 Task: Look for space in Liberty, United States from 10th July, 2023 to 15th July, 2023 for 7 adults in price range Rs.10000 to Rs.15000. Place can be entire place or shared room with 4 bedrooms having 7 beds and 4 bathrooms. Property type can be house, flat, guest house. Amenities needed are: wifi, TV, free parkinig on premises, gym, breakfast. Booking option can be shelf check-in. Required host language is English.
Action: Mouse moved to (483, 109)
Screenshot: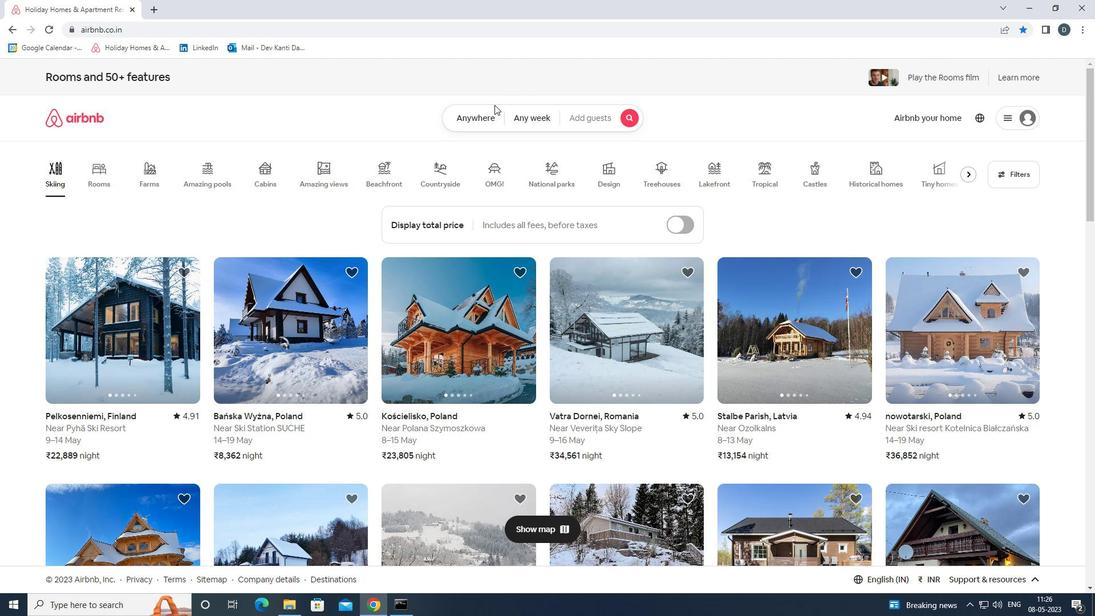 
Action: Mouse pressed left at (483, 109)
Screenshot: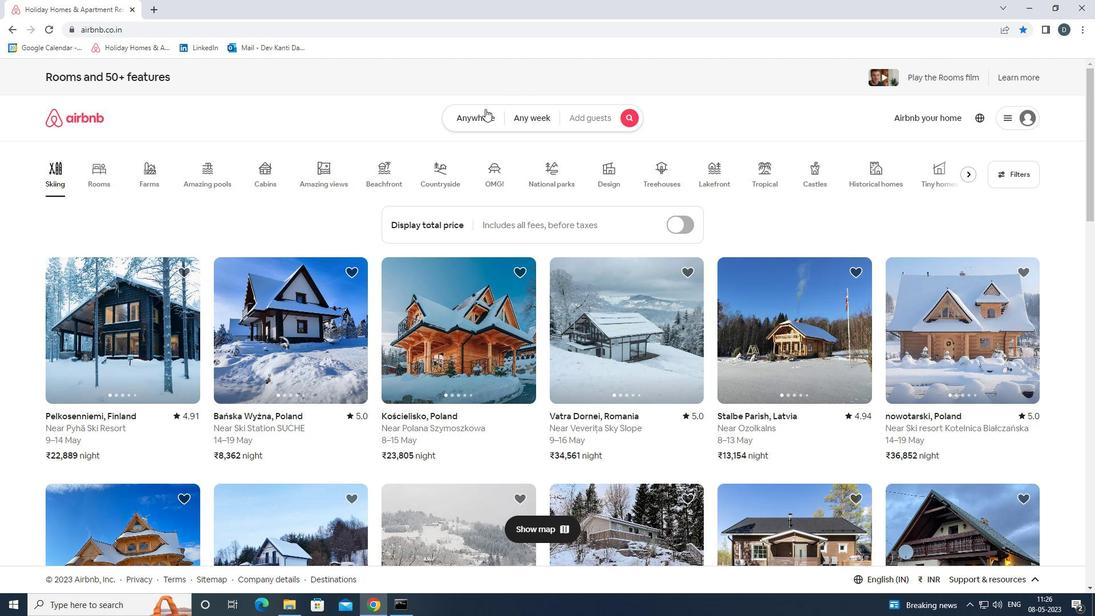 
Action: Mouse moved to (448, 160)
Screenshot: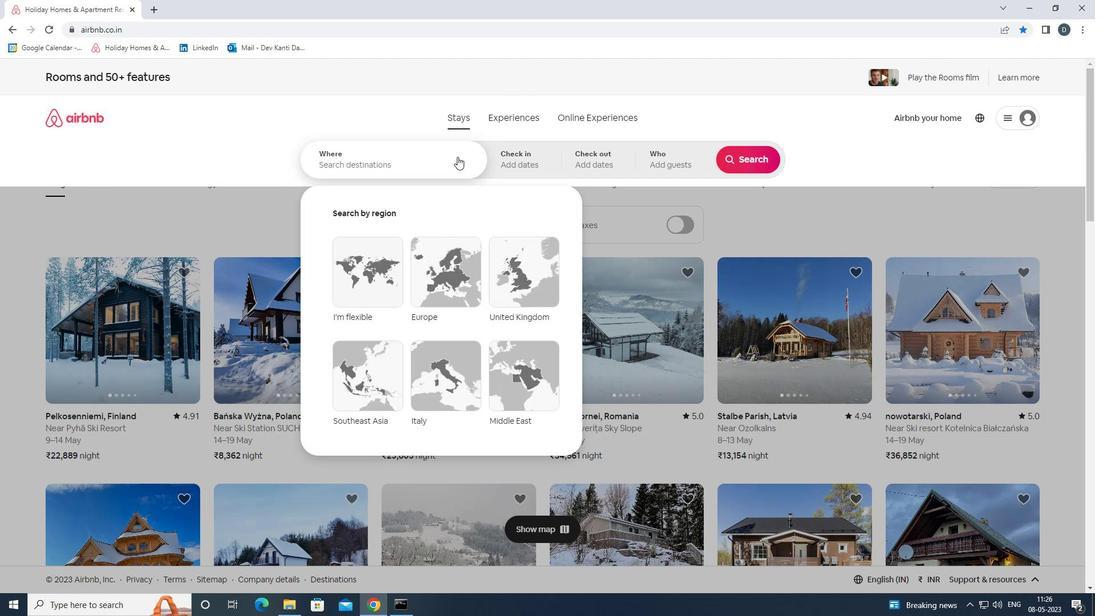 
Action: Mouse pressed left at (448, 160)
Screenshot: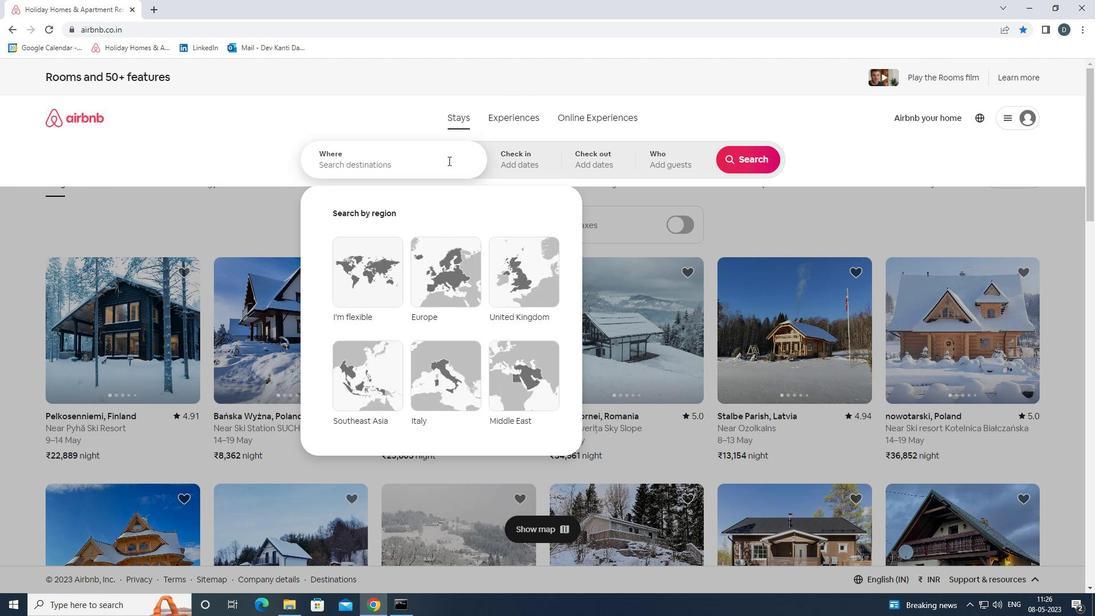 
Action: Key pressed <Key.shift><Key.shift><Key.shift><Key.shift>LIBERTY,<Key.shift><Key.shift><Key.shift><Key.shift><Key.shift><Key.shift><Key.shift><Key.shift><Key.shift><Key.shift>UNITED<Key.space><Key.shift>STATES<Key.enter>
Screenshot: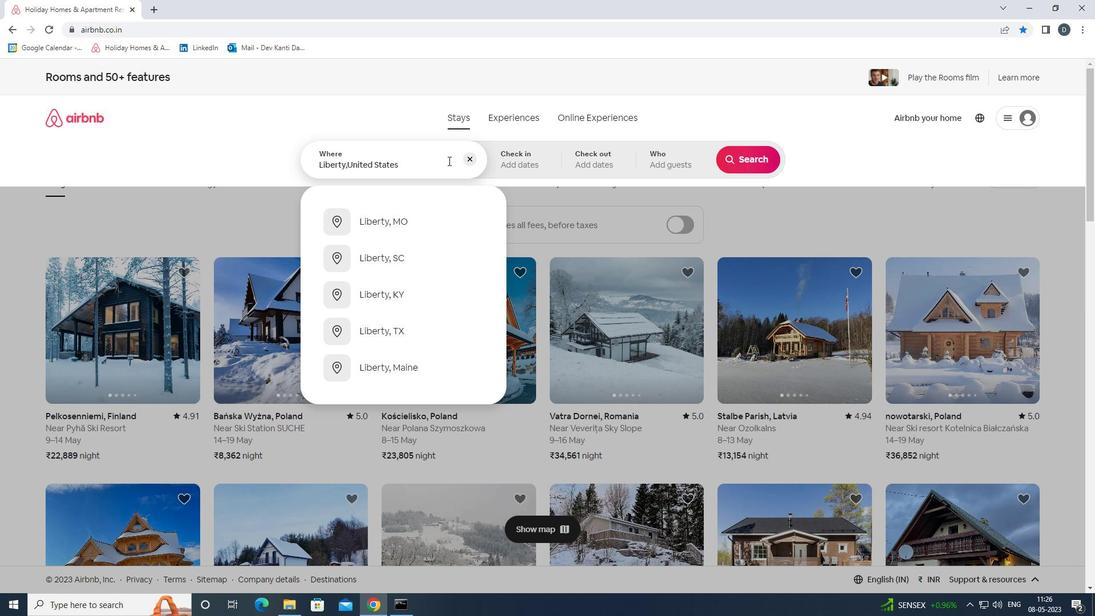 
Action: Mouse moved to (749, 249)
Screenshot: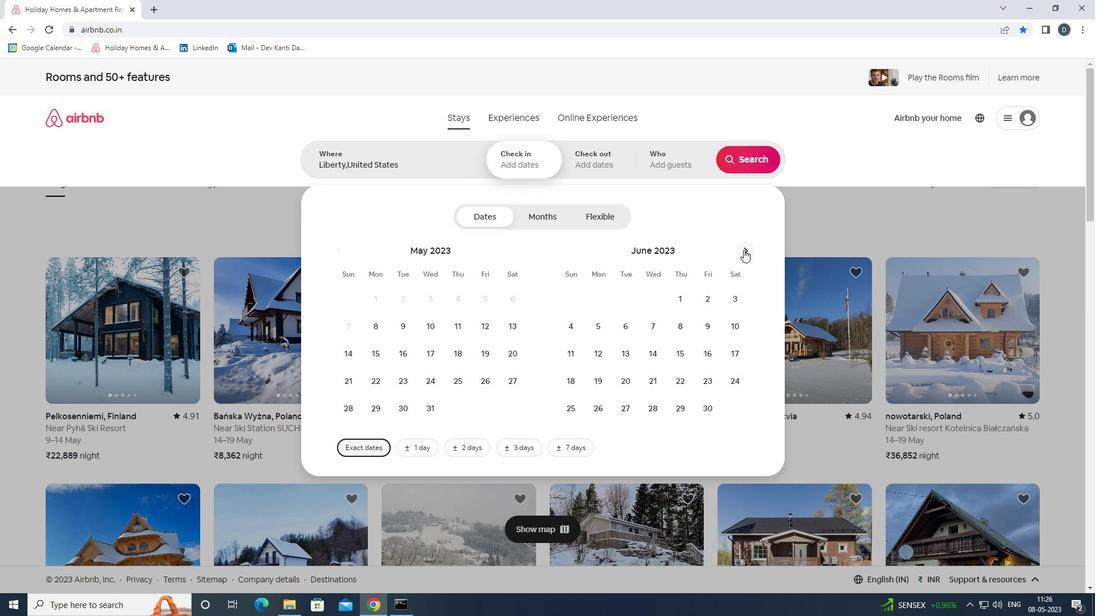 
Action: Mouse pressed left at (749, 249)
Screenshot: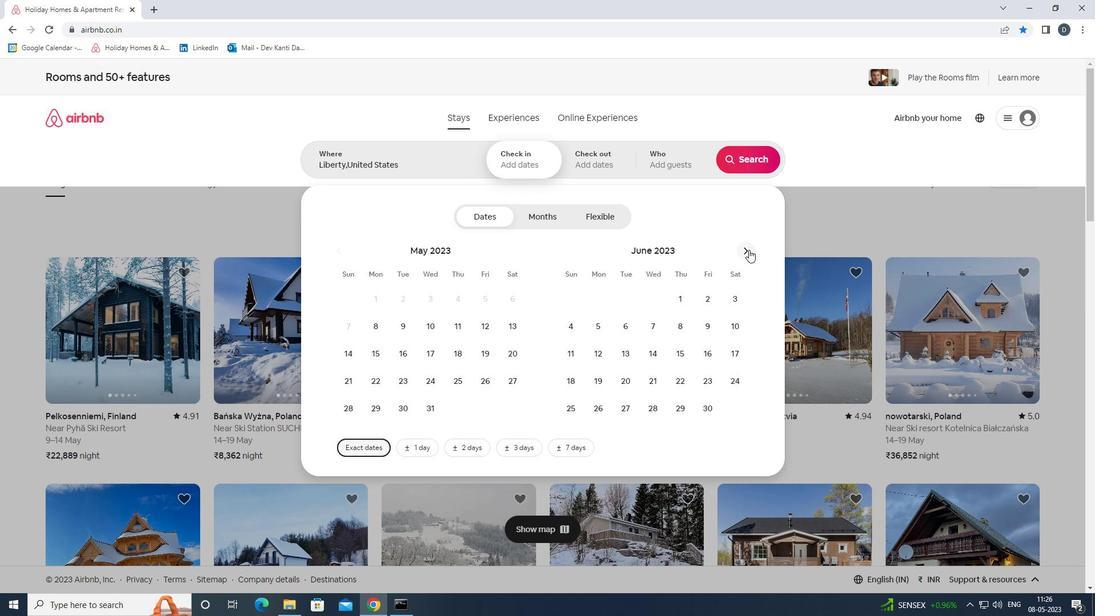 
Action: Mouse moved to (603, 354)
Screenshot: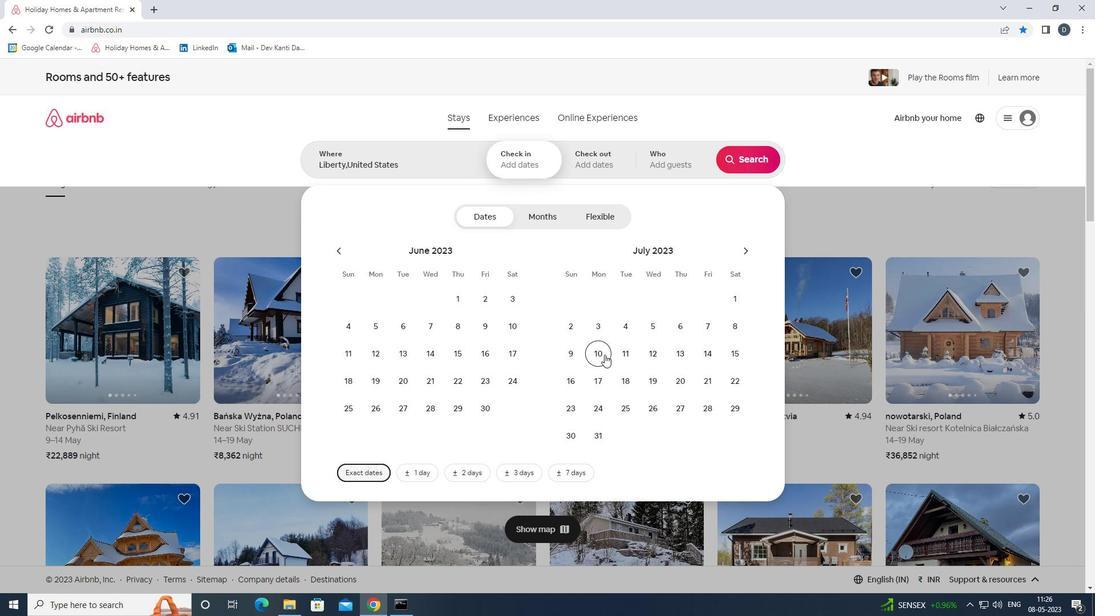 
Action: Mouse pressed left at (603, 354)
Screenshot: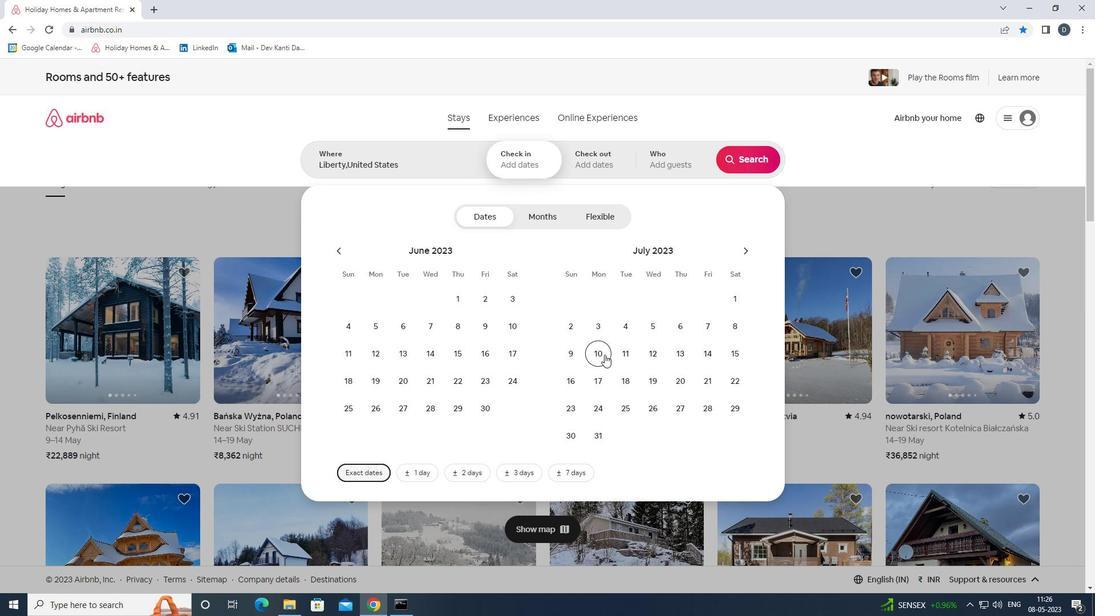 
Action: Mouse moved to (732, 359)
Screenshot: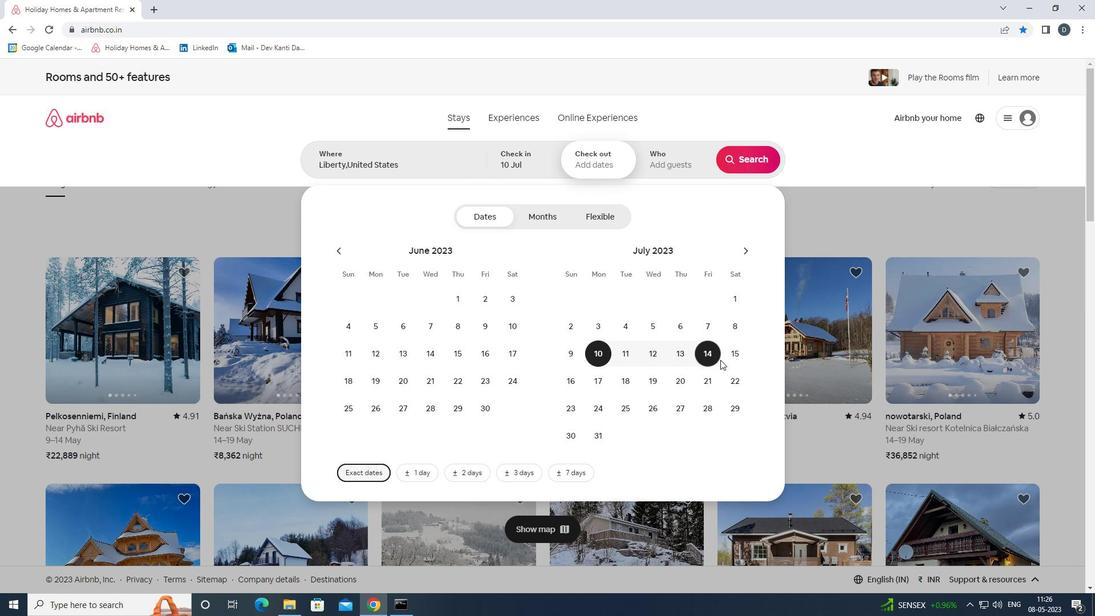 
Action: Mouse pressed left at (732, 359)
Screenshot: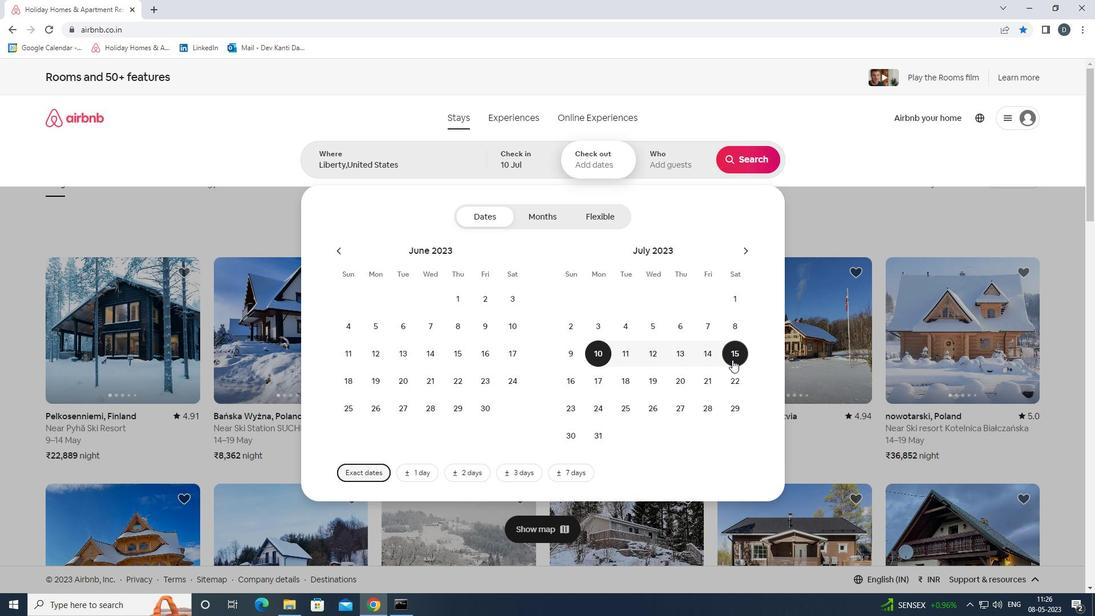 
Action: Mouse moved to (688, 170)
Screenshot: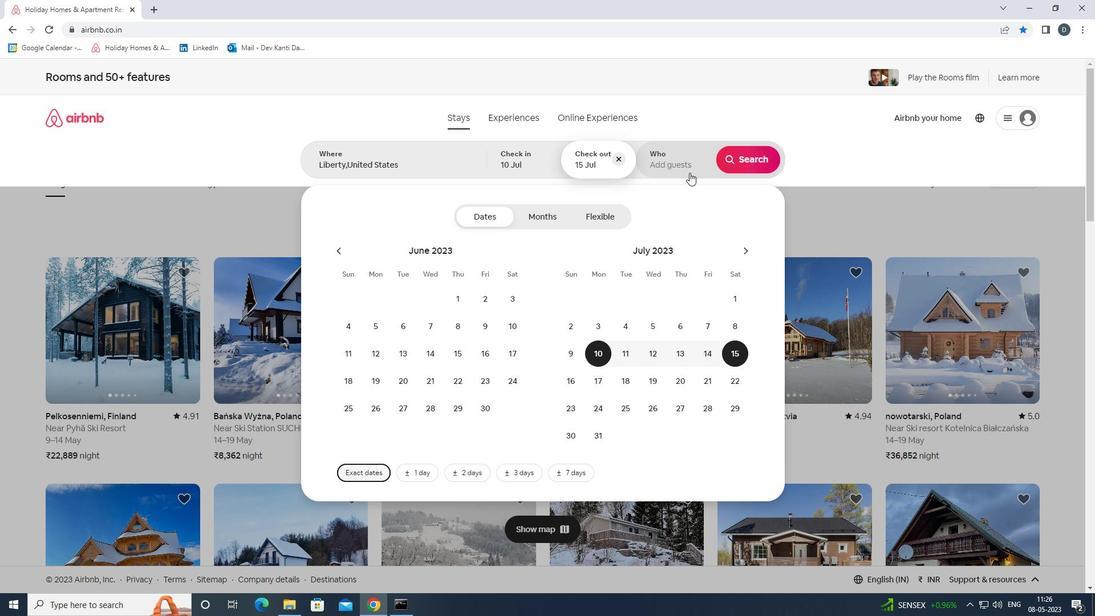 
Action: Mouse pressed left at (688, 170)
Screenshot: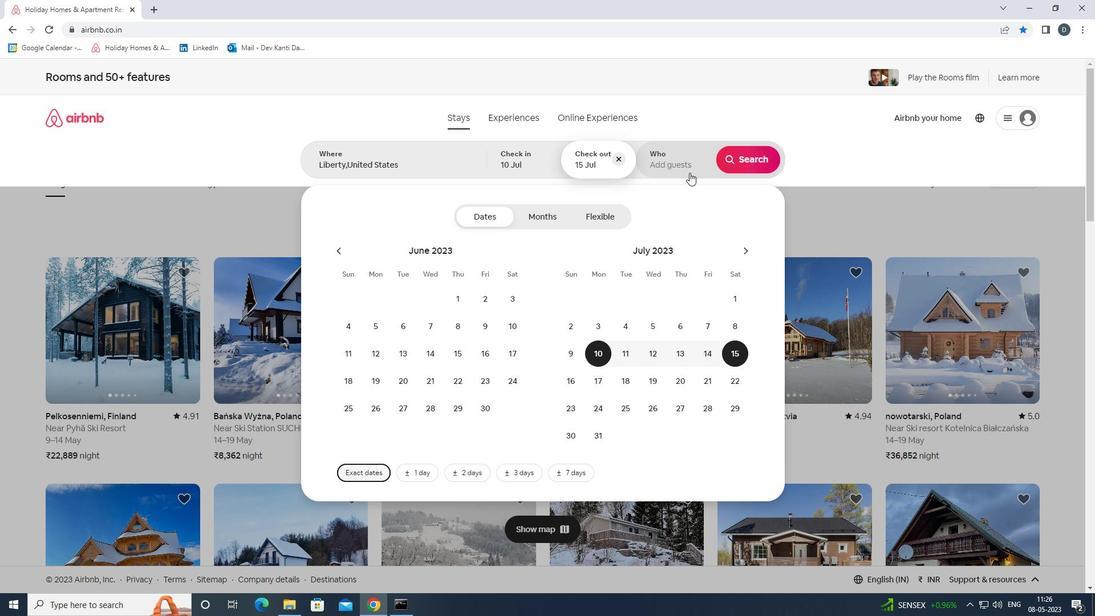 
Action: Mouse moved to (747, 217)
Screenshot: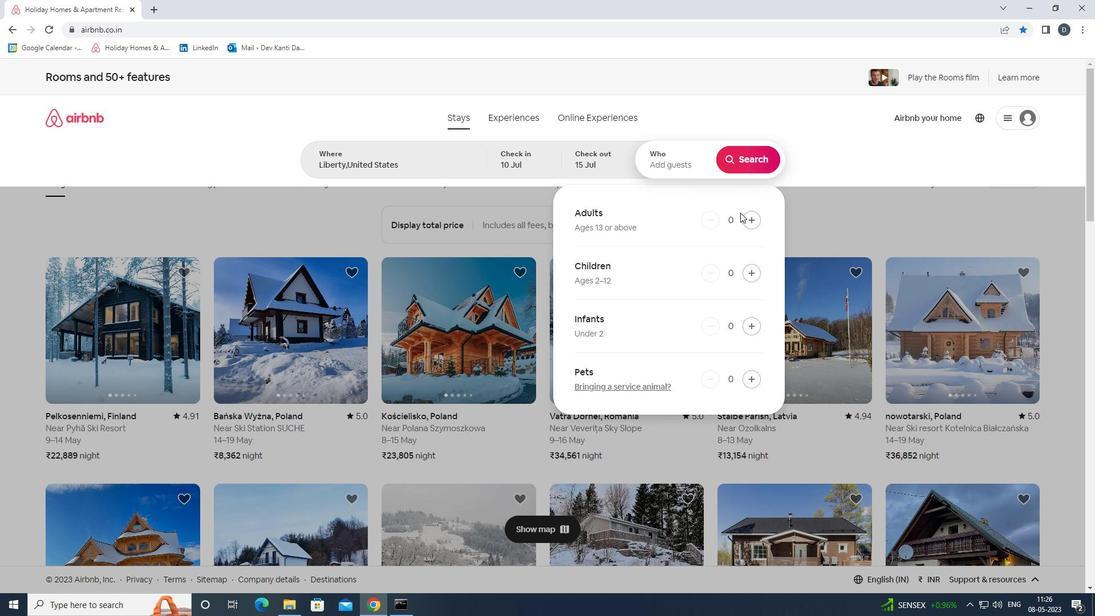 
Action: Mouse pressed left at (747, 217)
Screenshot: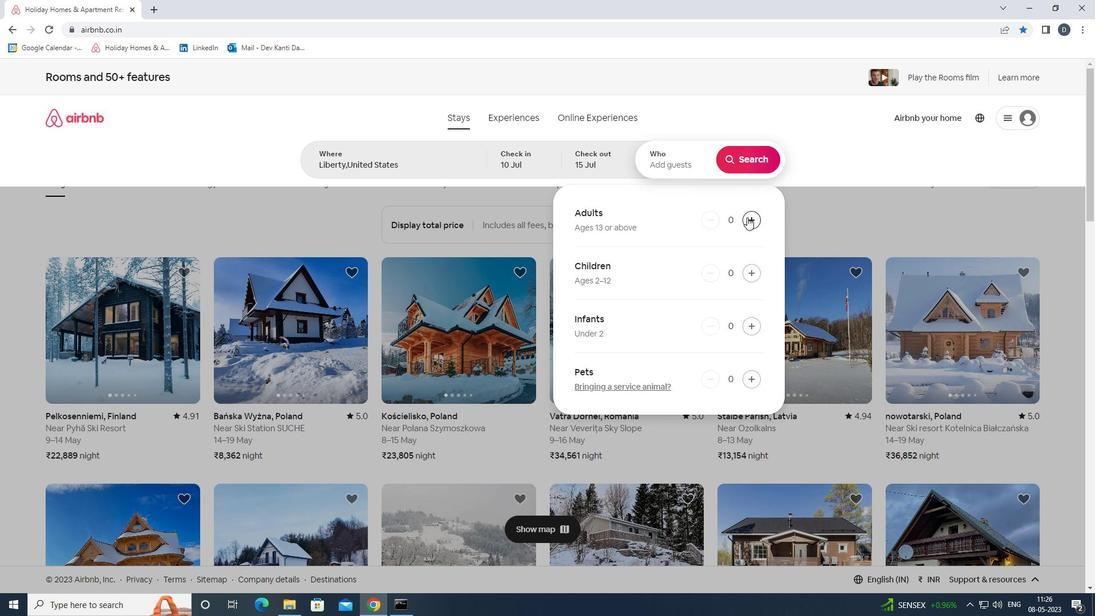 
Action: Mouse pressed left at (747, 217)
Screenshot: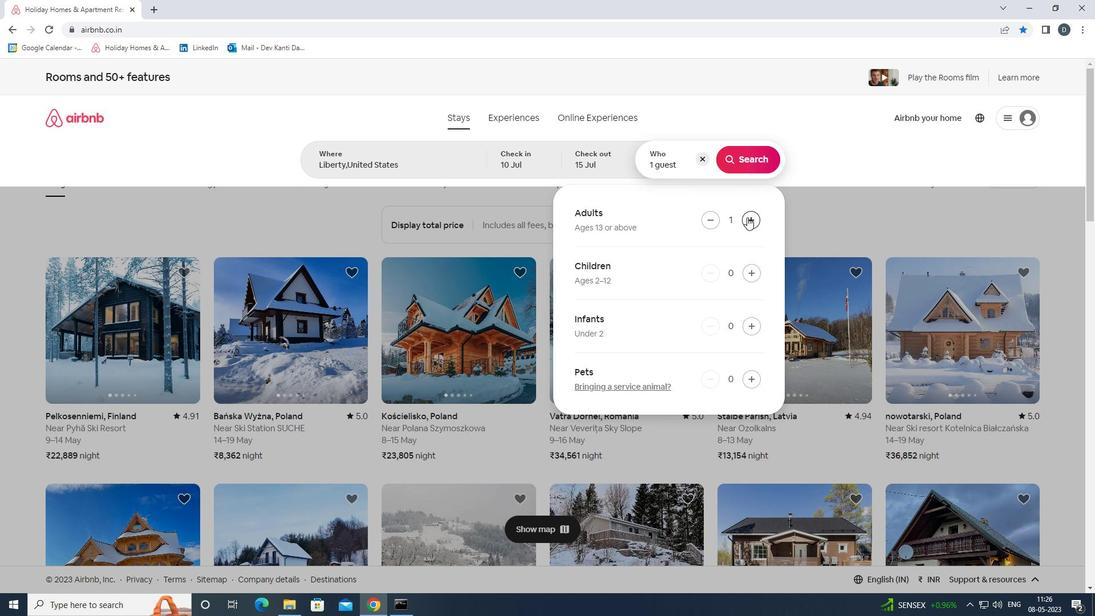 
Action: Mouse pressed left at (747, 217)
Screenshot: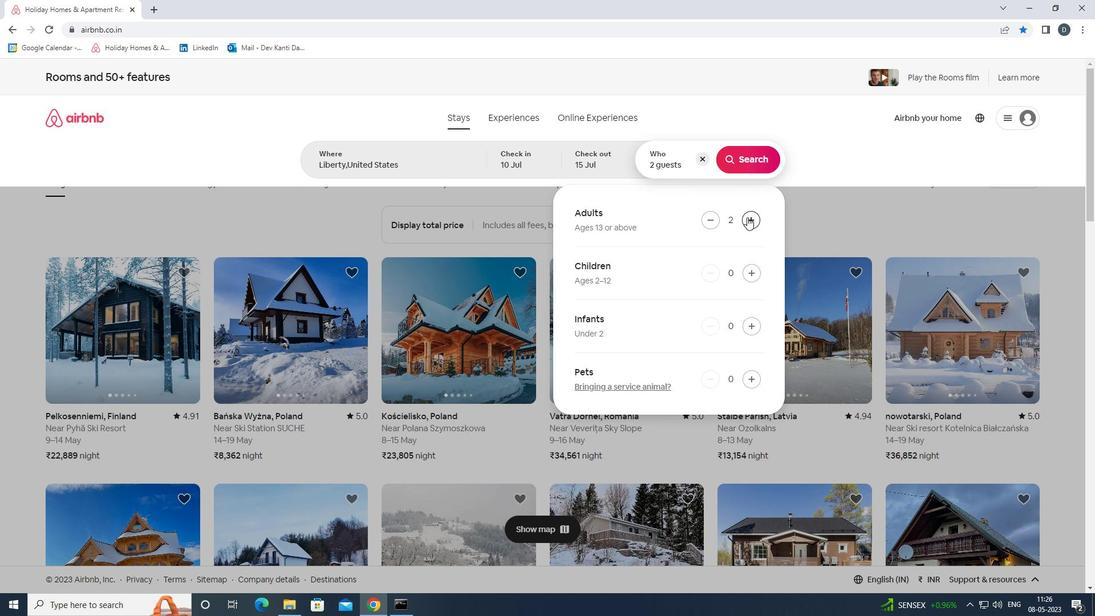 
Action: Mouse pressed left at (747, 217)
Screenshot: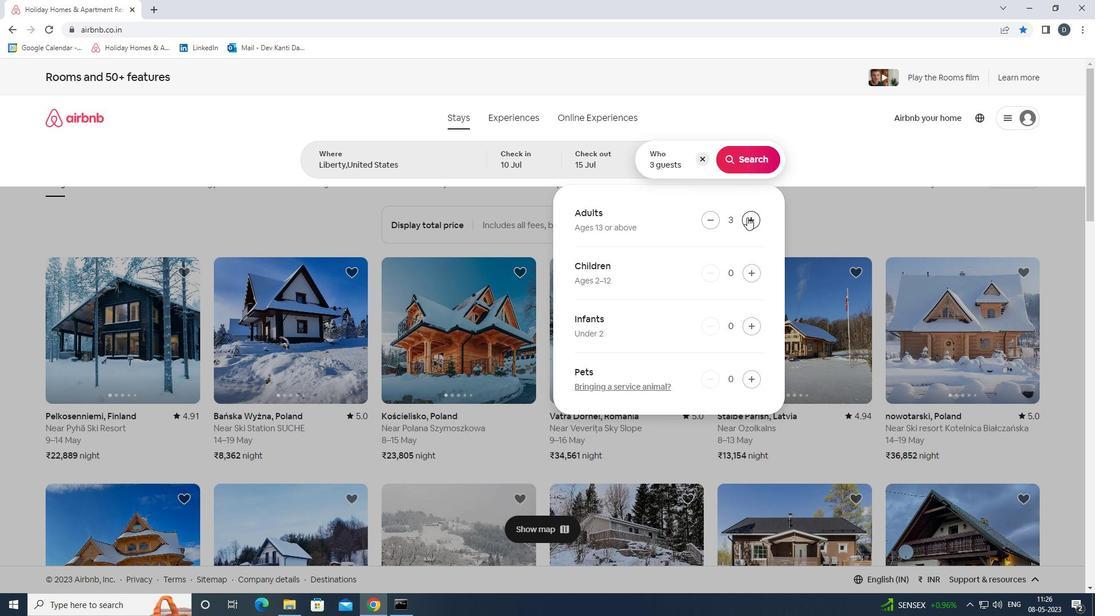 
Action: Mouse pressed left at (747, 217)
Screenshot: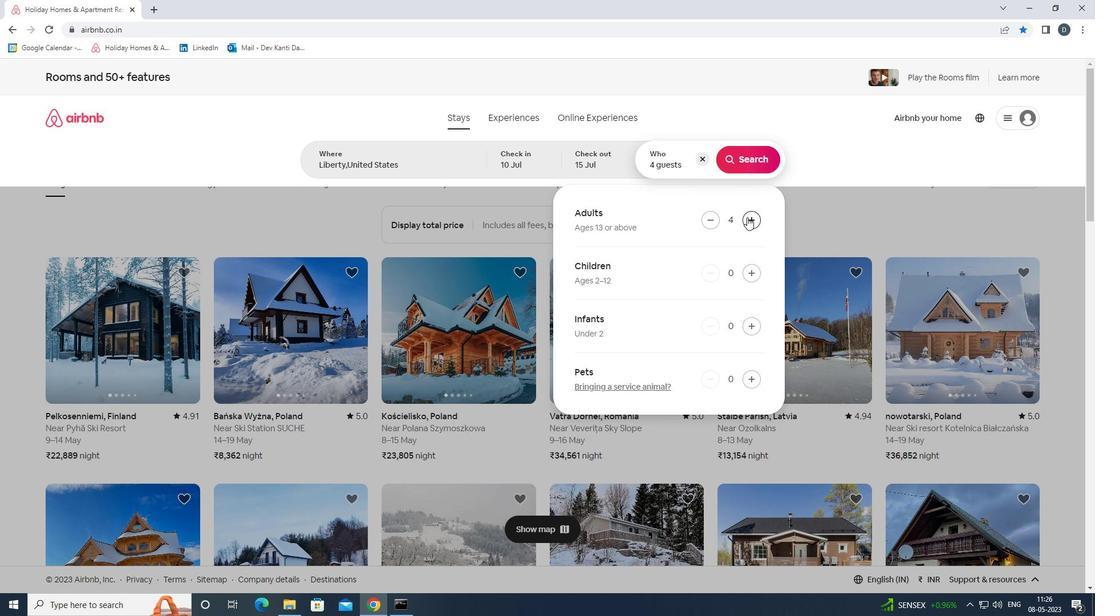 
Action: Mouse pressed left at (747, 217)
Screenshot: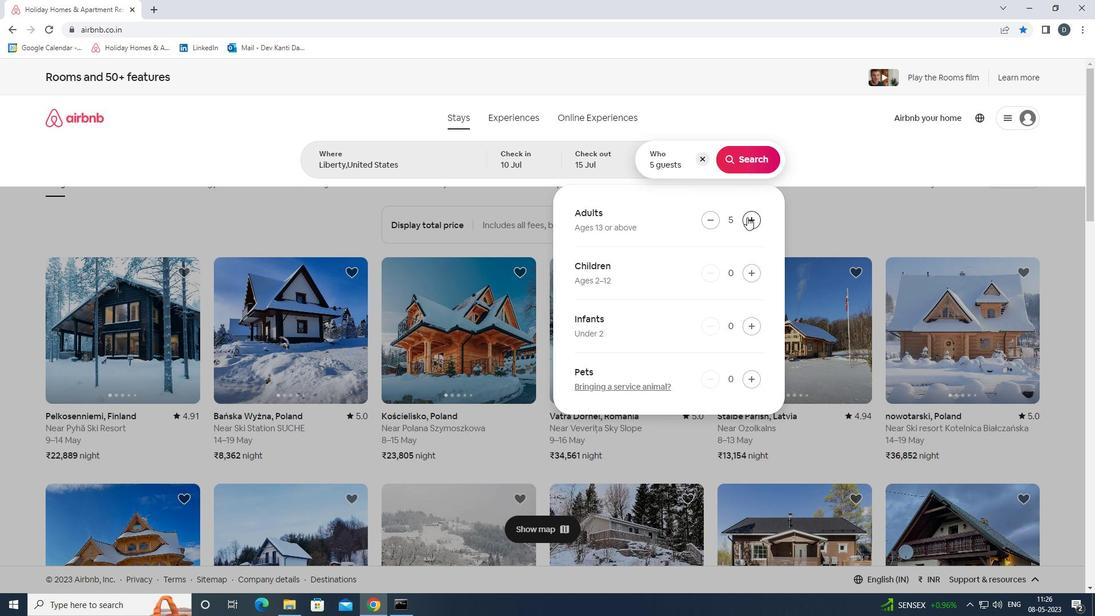 
Action: Mouse pressed left at (747, 217)
Screenshot: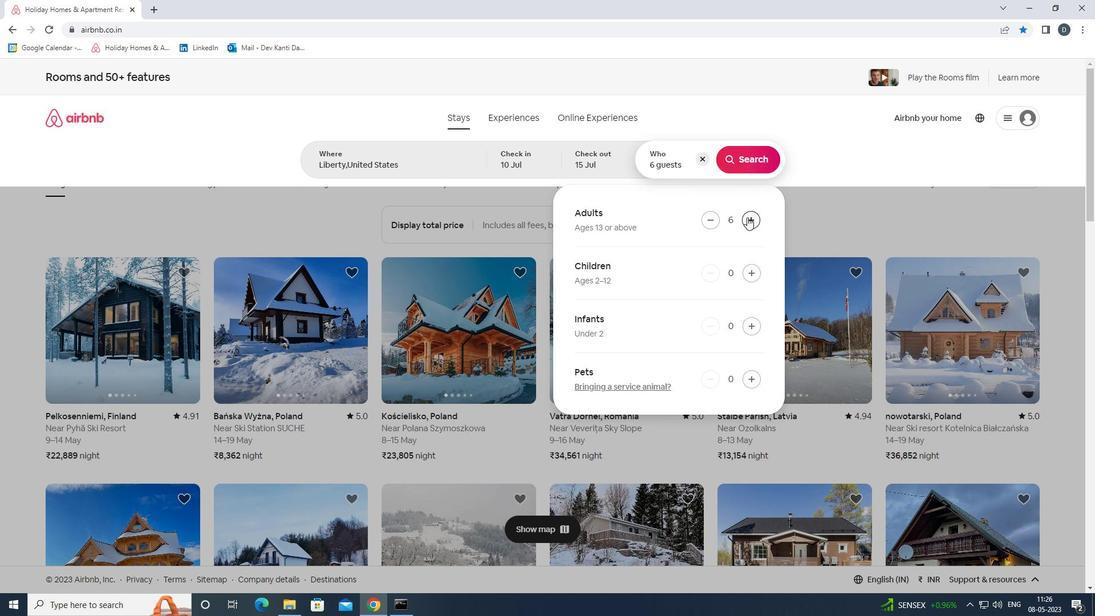 
Action: Mouse moved to (753, 166)
Screenshot: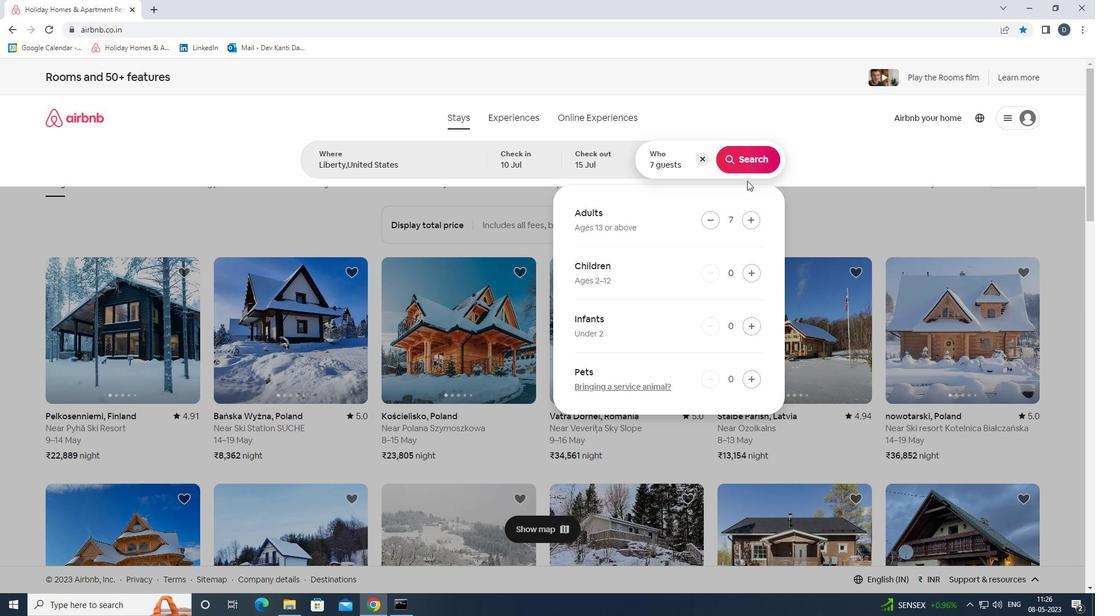 
Action: Mouse pressed left at (753, 166)
Screenshot: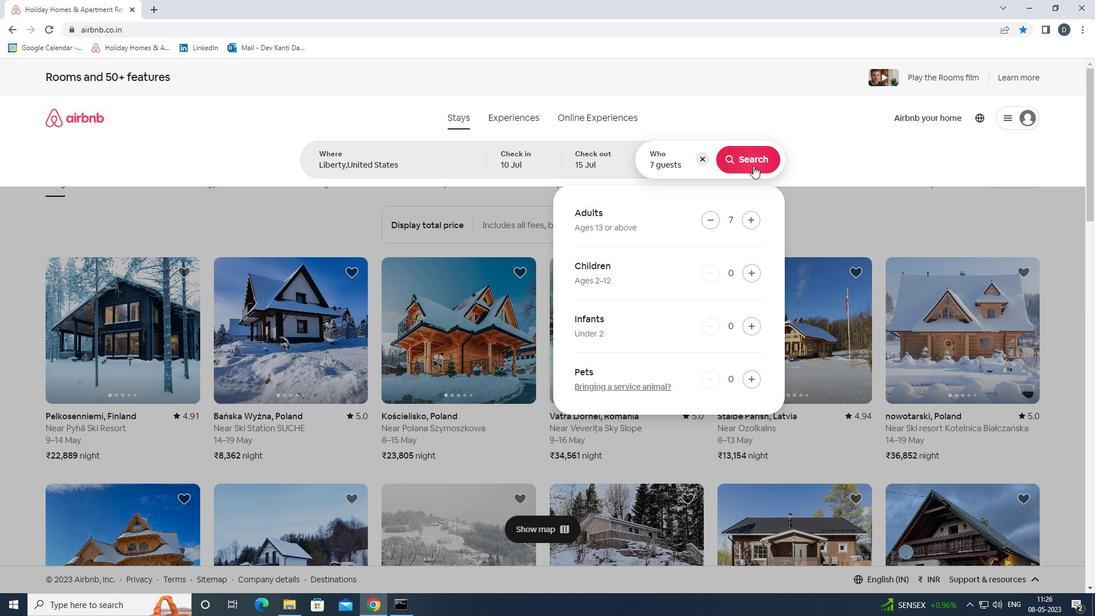 
Action: Mouse moved to (1043, 130)
Screenshot: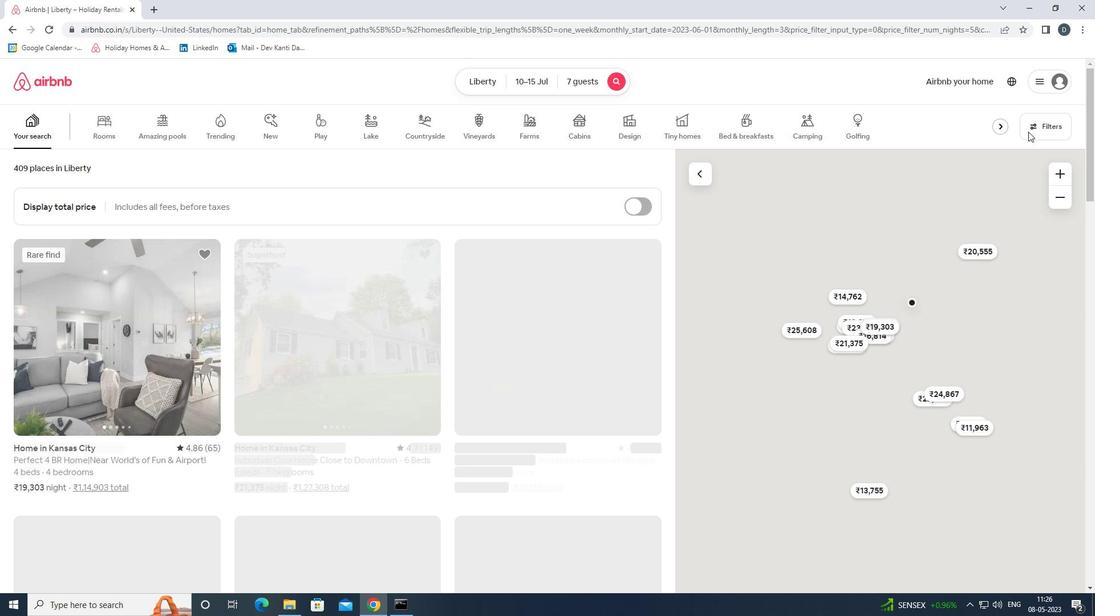 
Action: Mouse pressed left at (1043, 130)
Screenshot: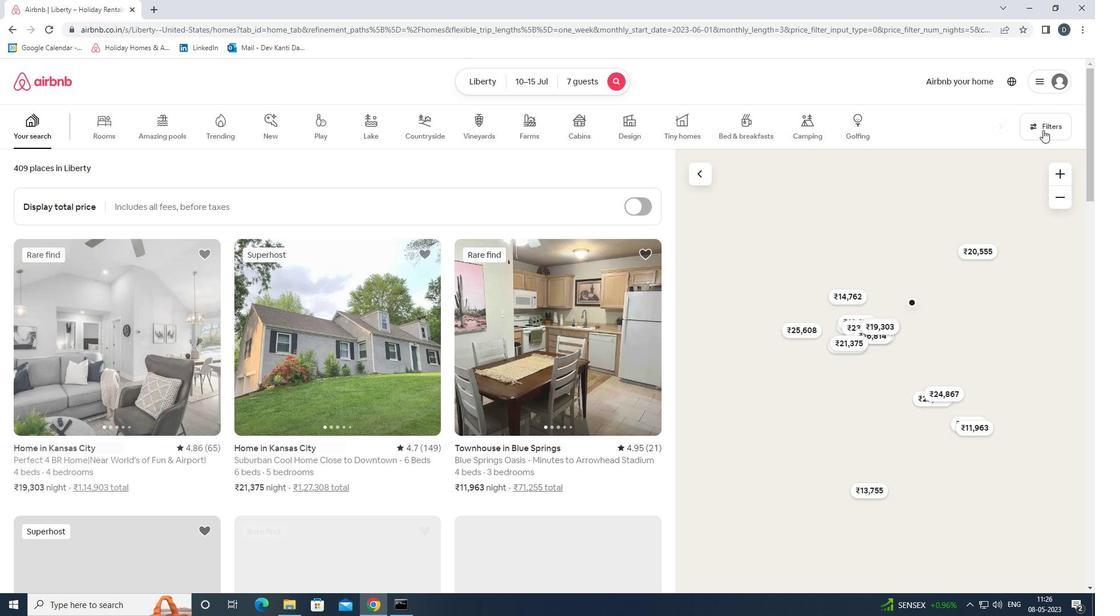 
Action: Mouse moved to (491, 405)
Screenshot: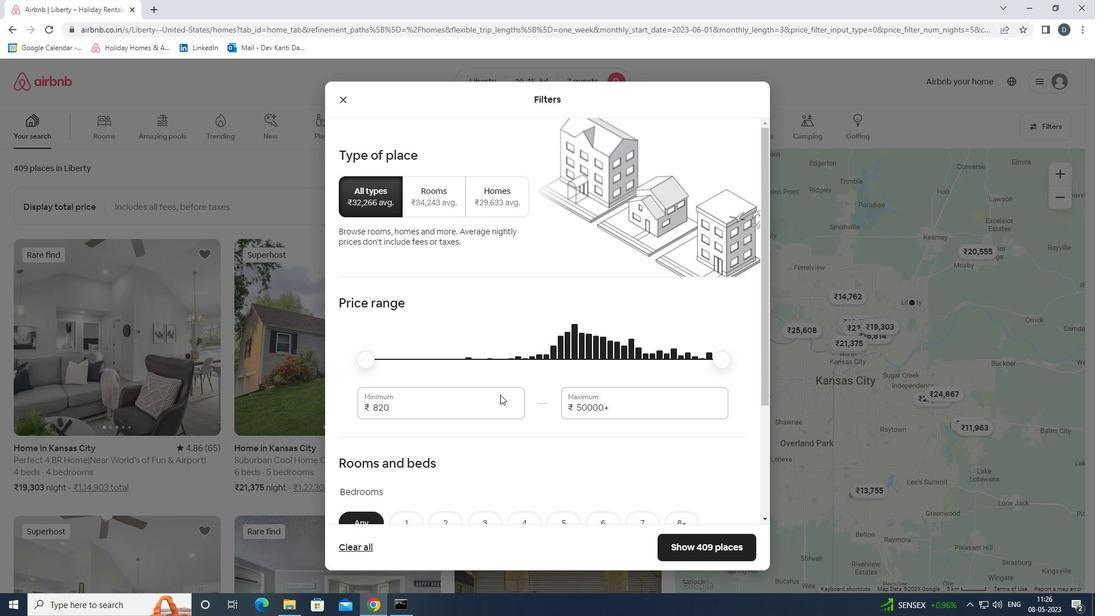 
Action: Mouse pressed left at (491, 405)
Screenshot: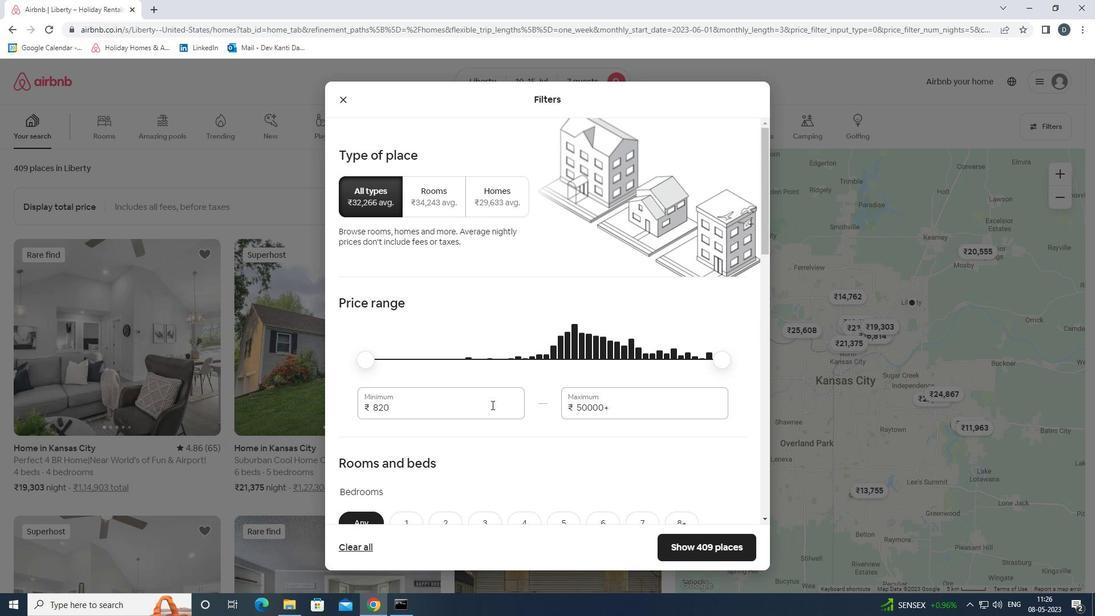 
Action: Mouse pressed left at (491, 405)
Screenshot: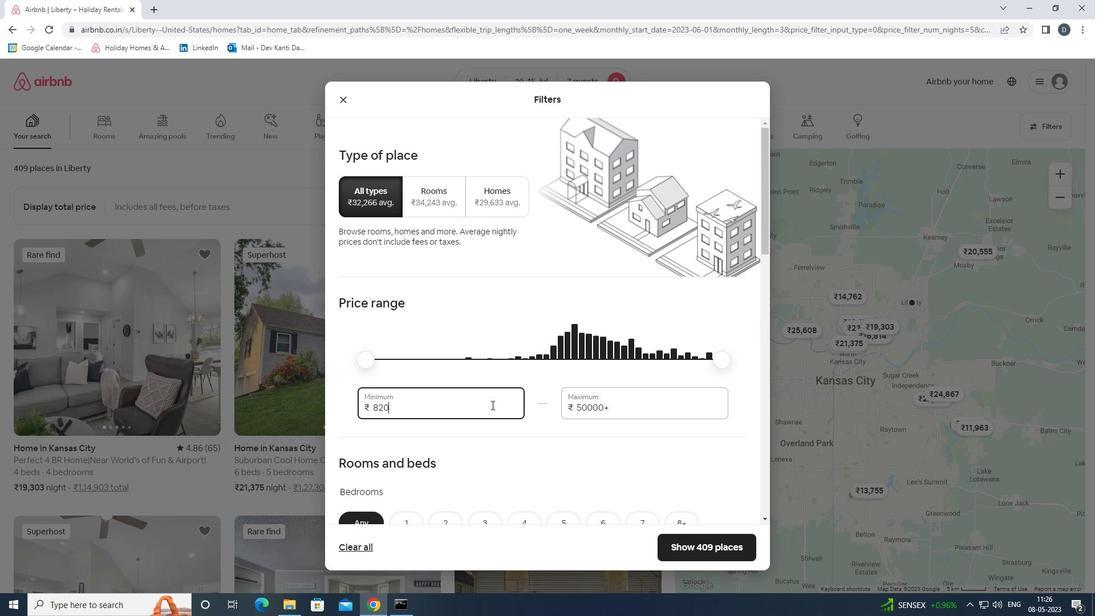
Action: Mouse moved to (499, 403)
Screenshot: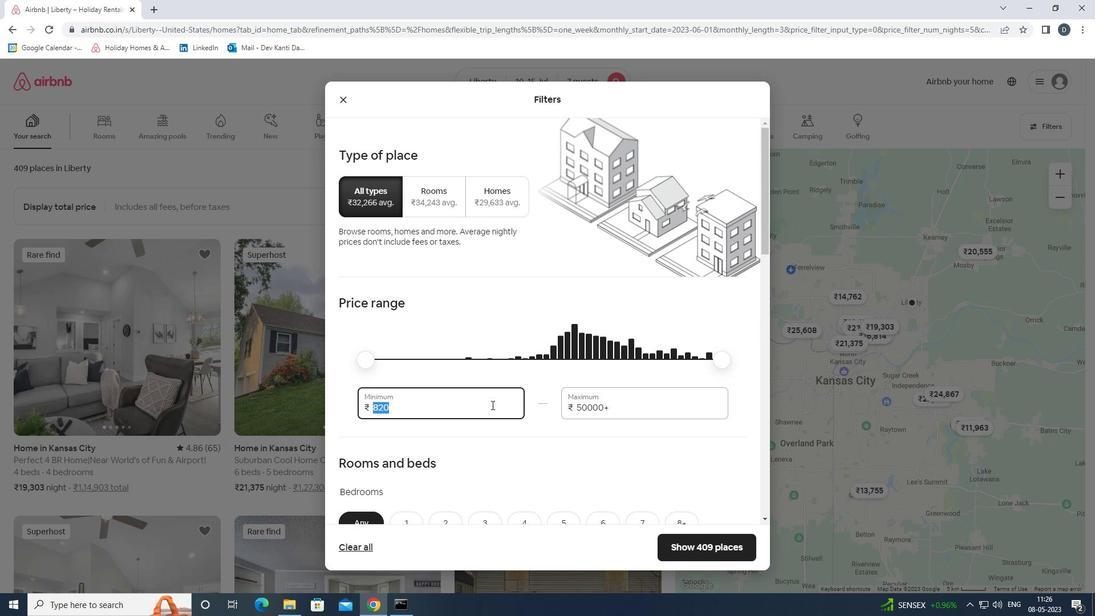 
Action: Key pressed 10000<Key.tab>15000
Screenshot: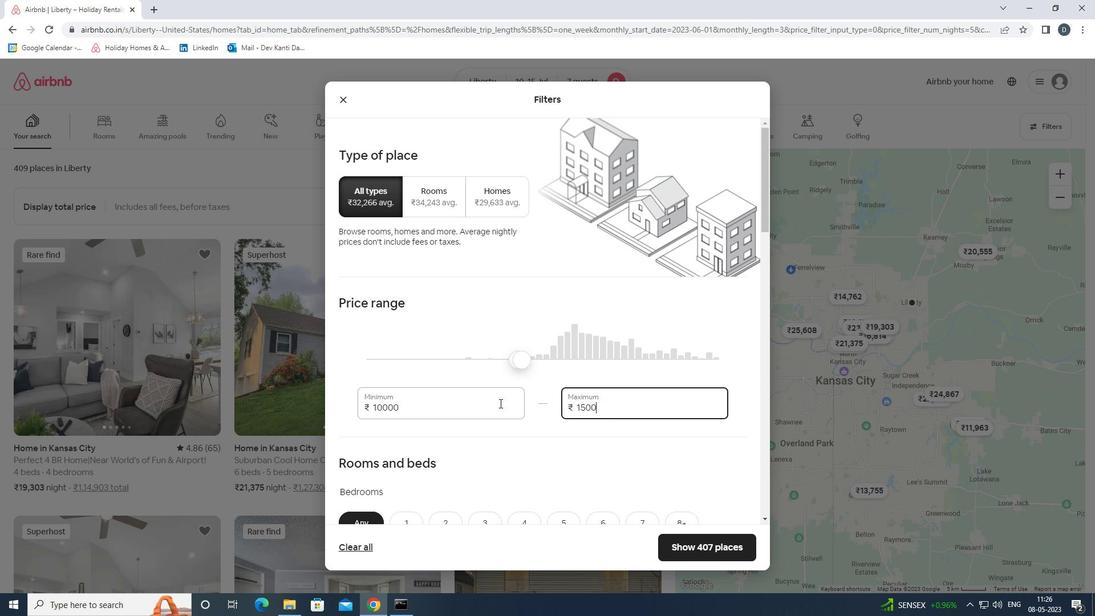 
Action: Mouse moved to (491, 388)
Screenshot: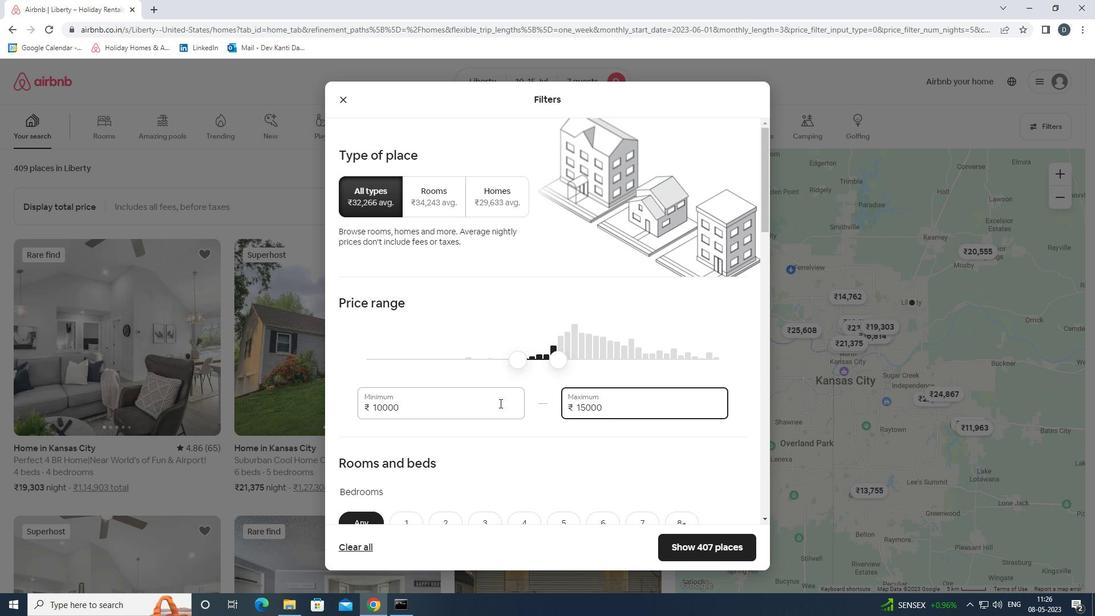 
Action: Mouse scrolled (491, 387) with delta (0, 0)
Screenshot: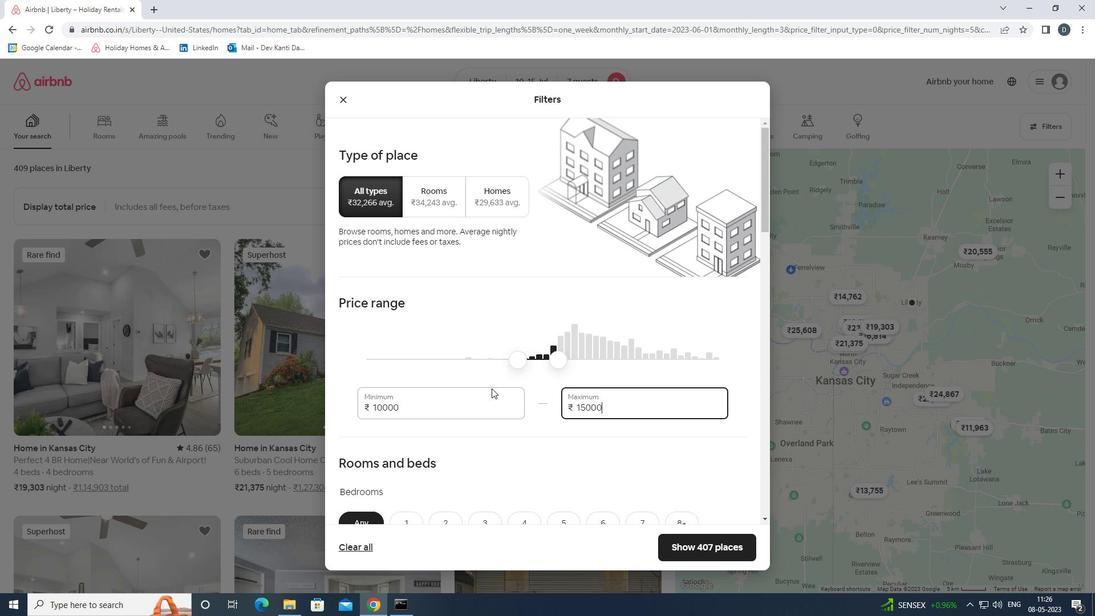 
Action: Mouse scrolled (491, 387) with delta (0, 0)
Screenshot: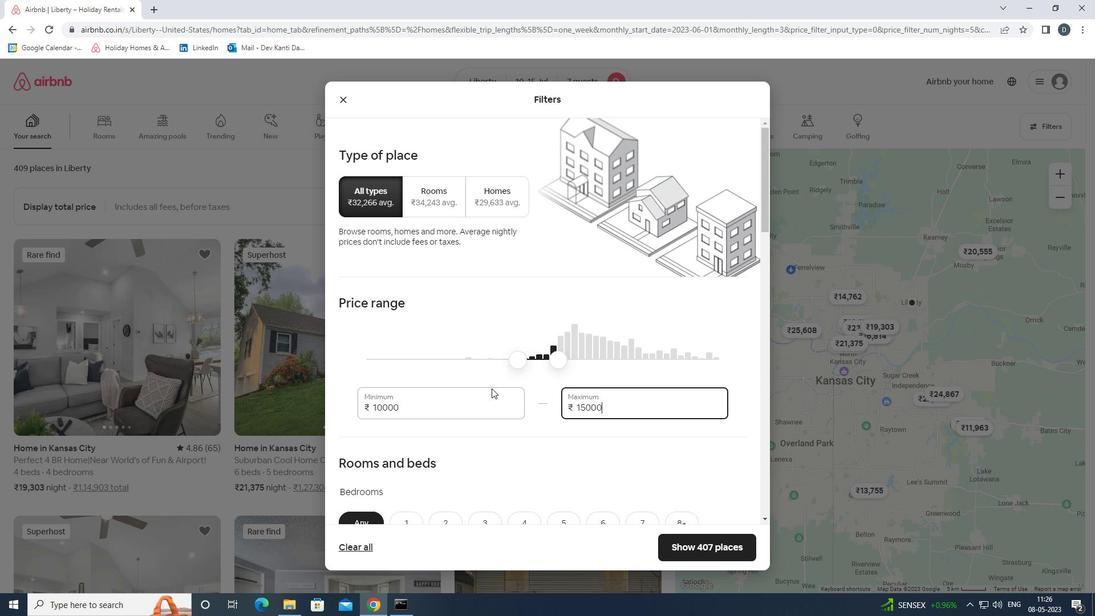 
Action: Mouse scrolled (491, 387) with delta (0, 0)
Screenshot: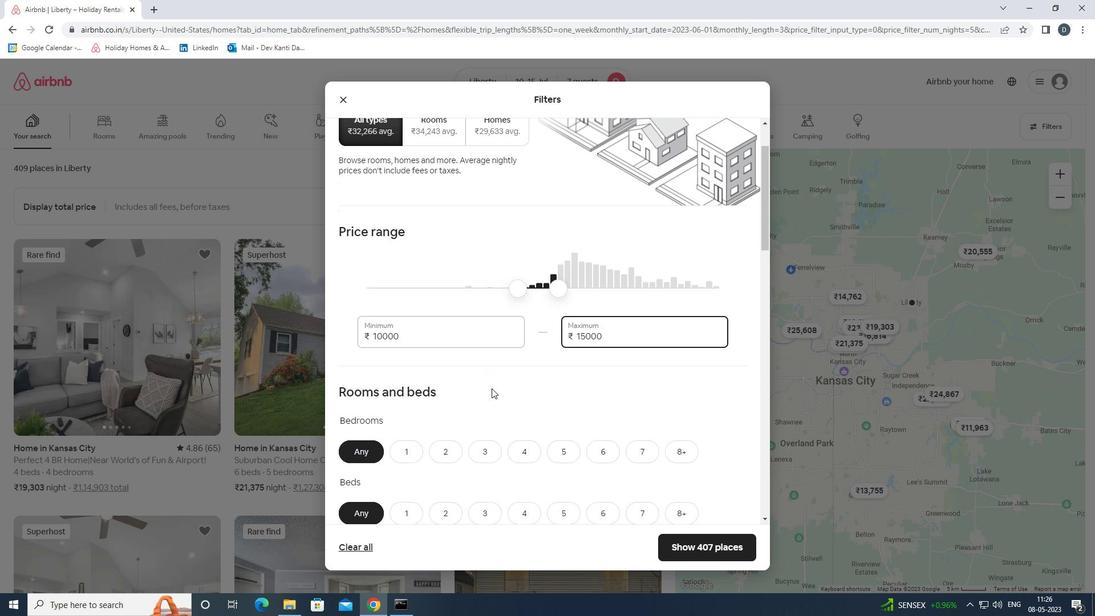
Action: Mouse moved to (523, 357)
Screenshot: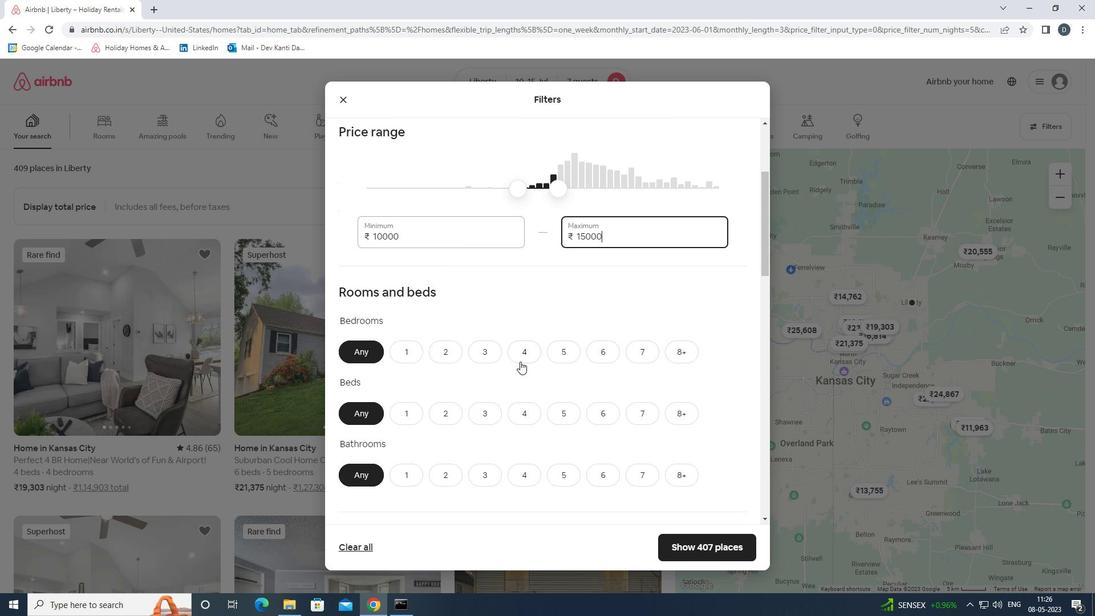 
Action: Mouse pressed left at (523, 357)
Screenshot: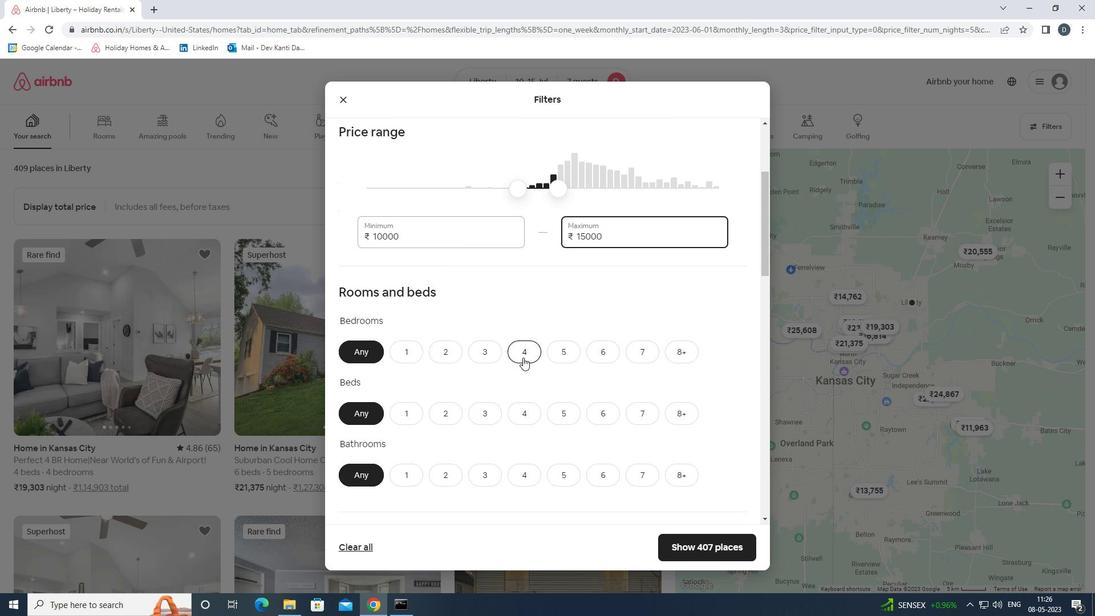 
Action: Mouse moved to (638, 412)
Screenshot: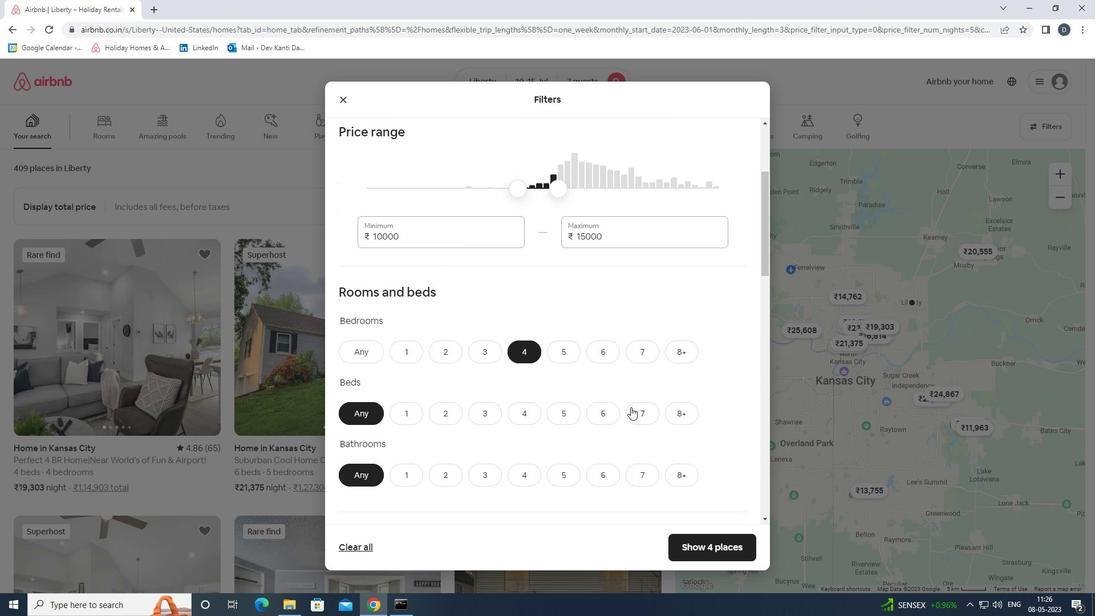 
Action: Mouse pressed left at (638, 412)
Screenshot: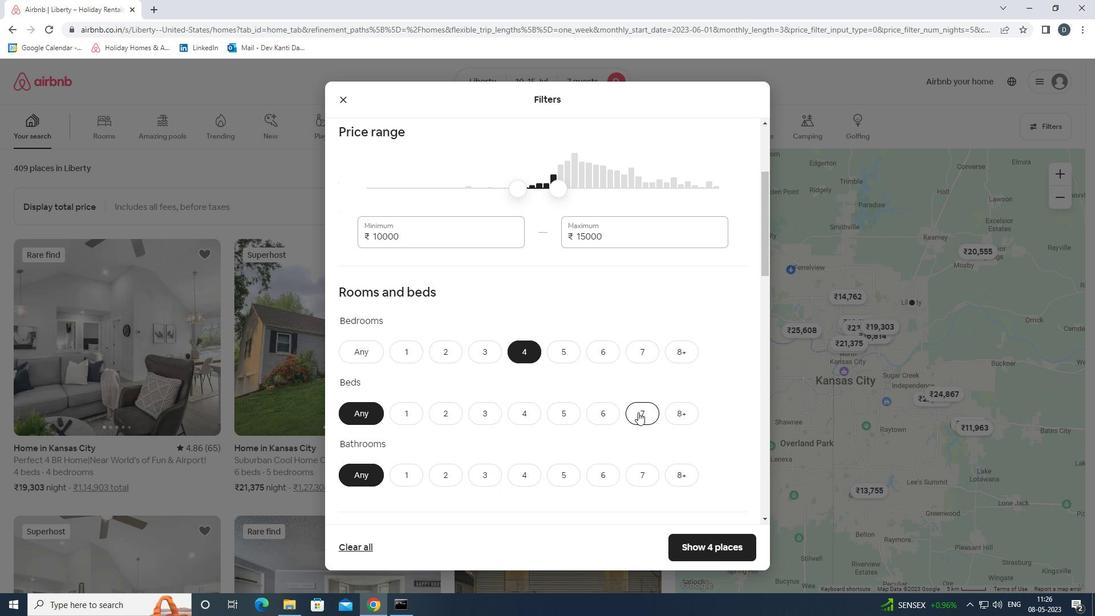 
Action: Mouse moved to (520, 479)
Screenshot: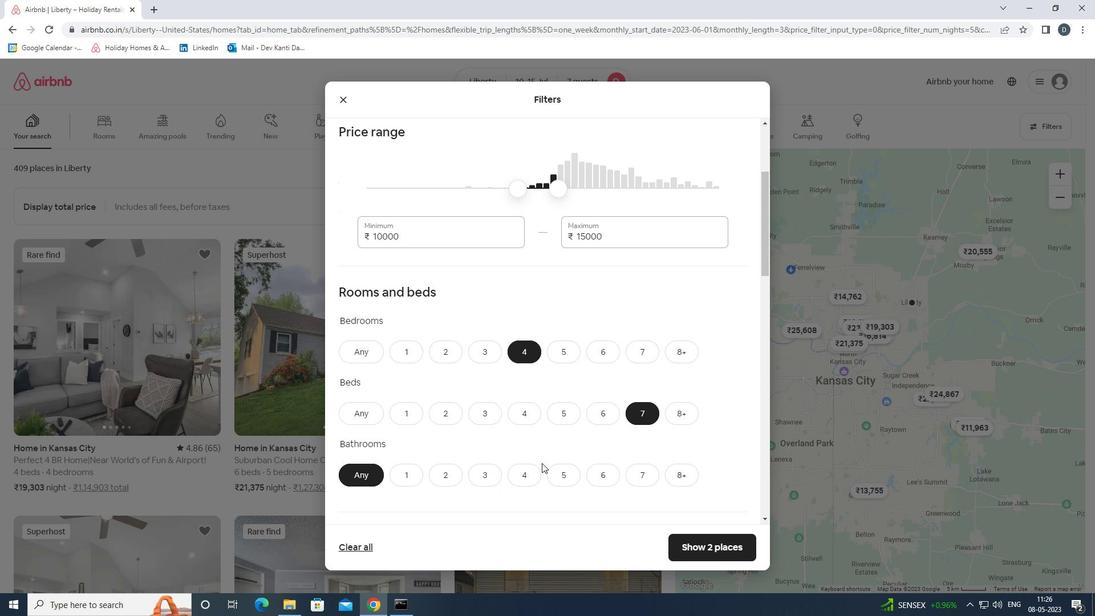 
Action: Mouse pressed left at (520, 479)
Screenshot: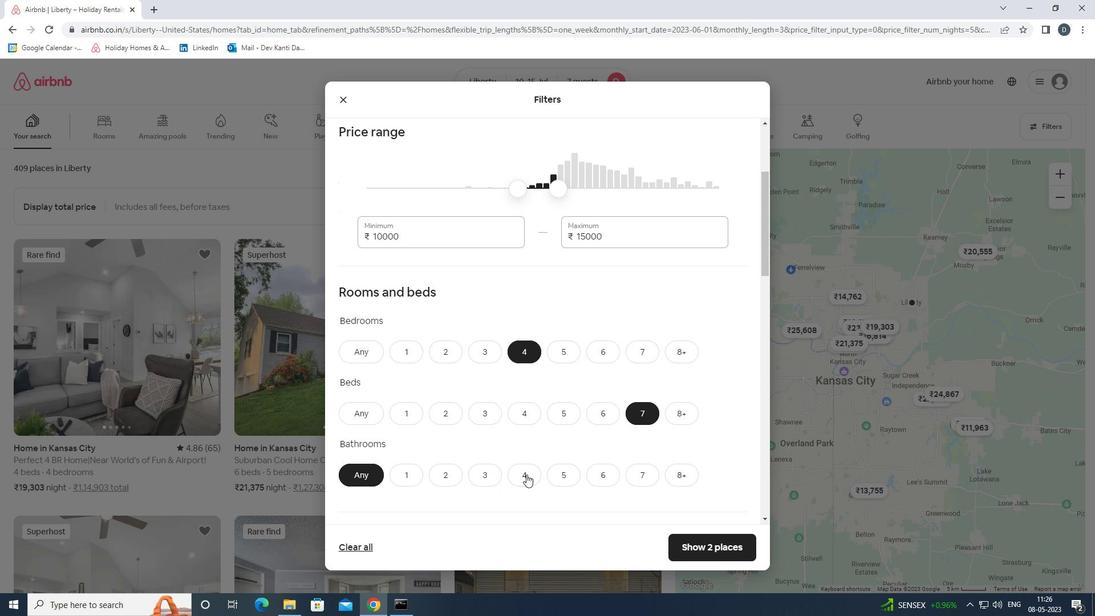 
Action: Mouse moved to (552, 446)
Screenshot: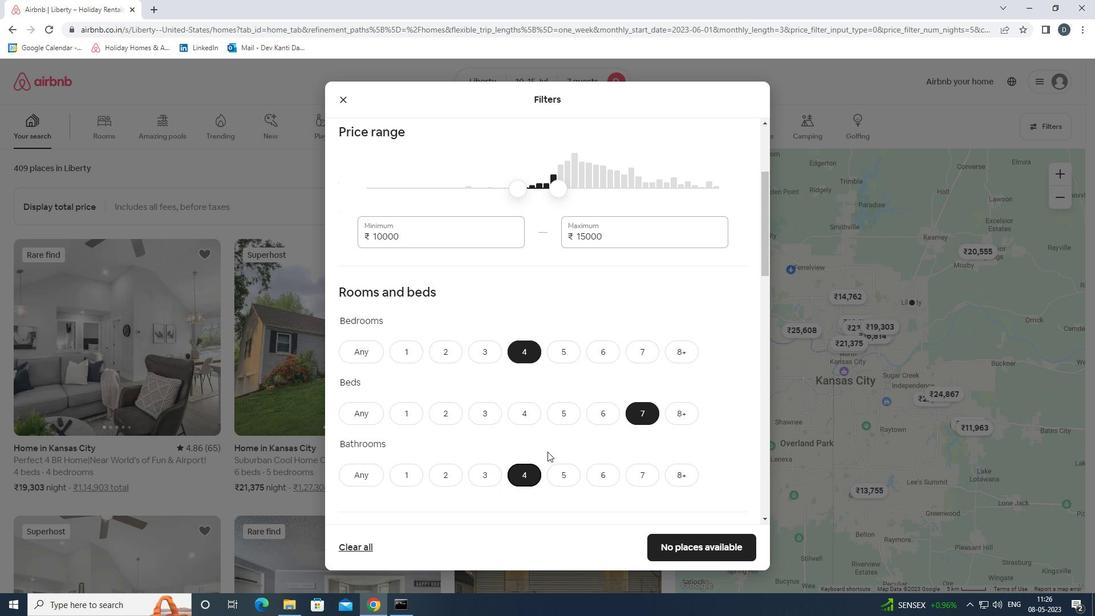 
Action: Mouse scrolled (552, 445) with delta (0, 0)
Screenshot: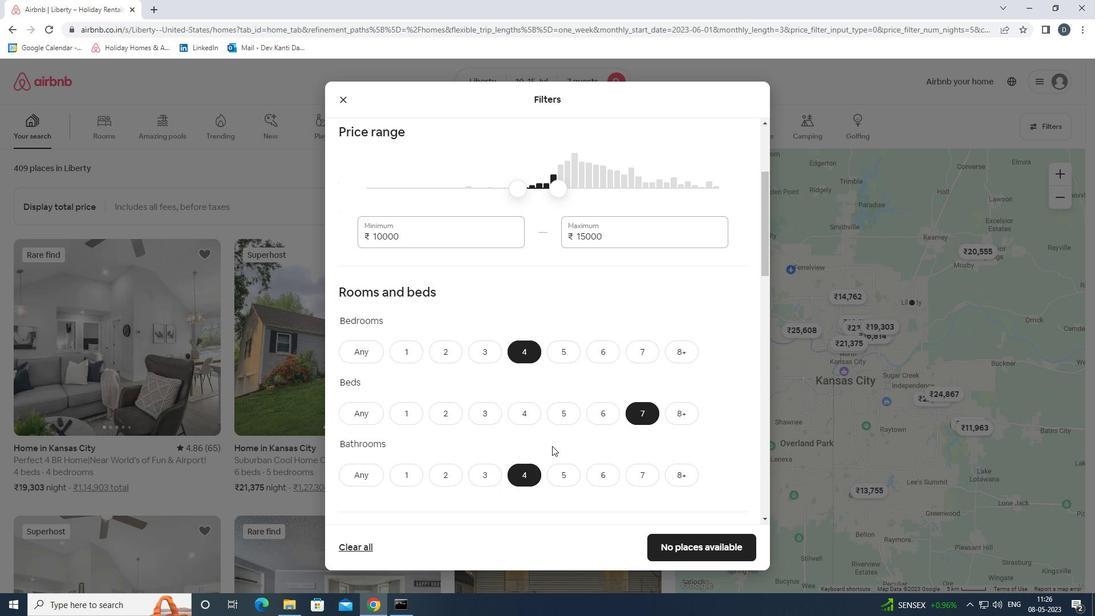
Action: Mouse scrolled (552, 445) with delta (0, 0)
Screenshot: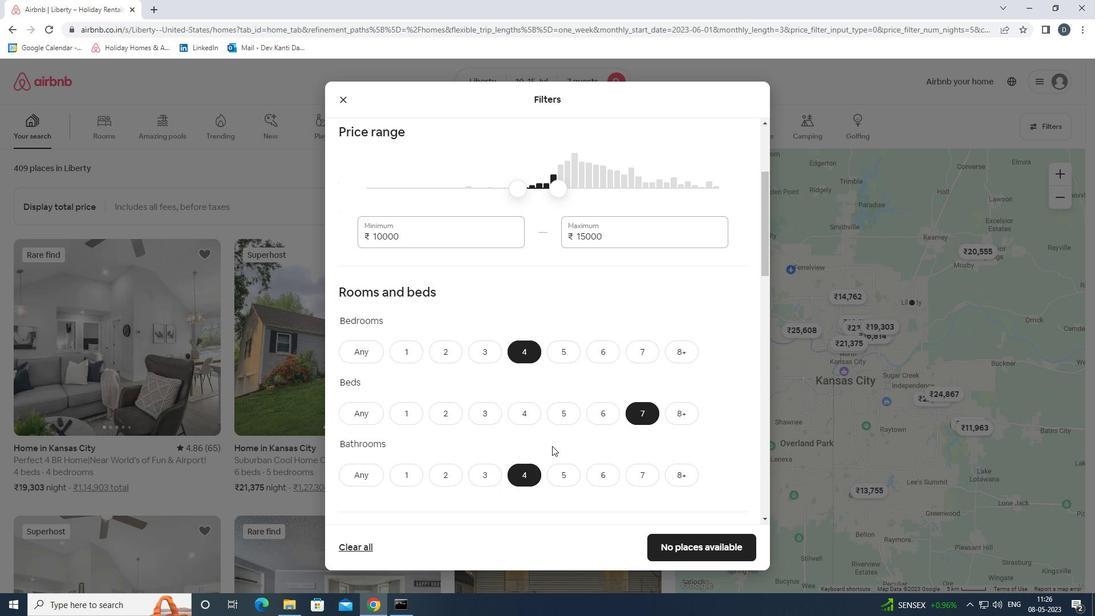 
Action: Mouse scrolled (552, 445) with delta (0, 0)
Screenshot: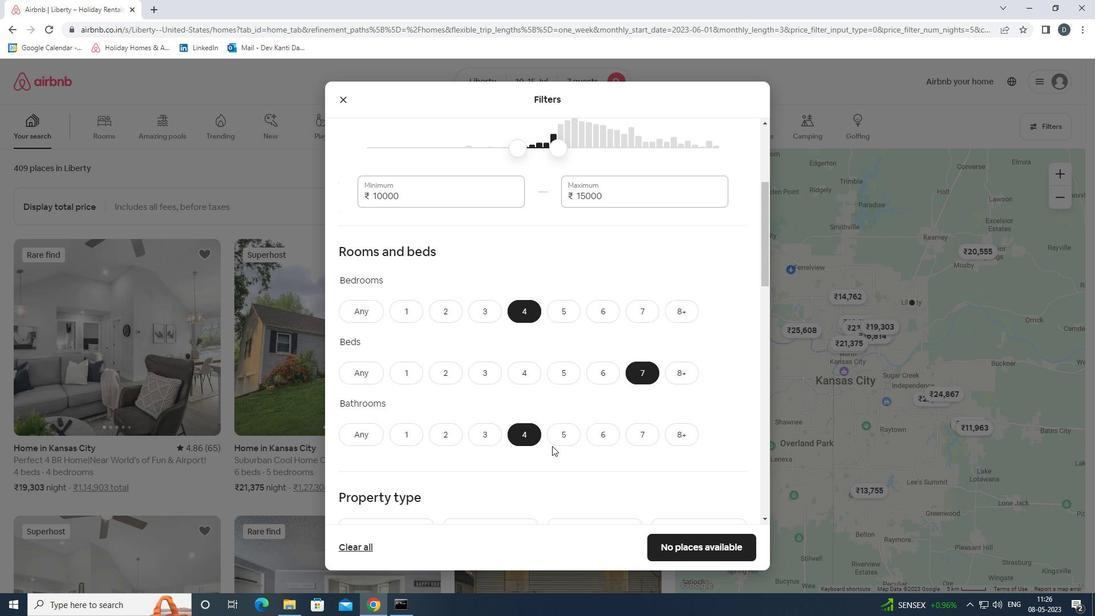 
Action: Mouse scrolled (552, 445) with delta (0, 0)
Screenshot: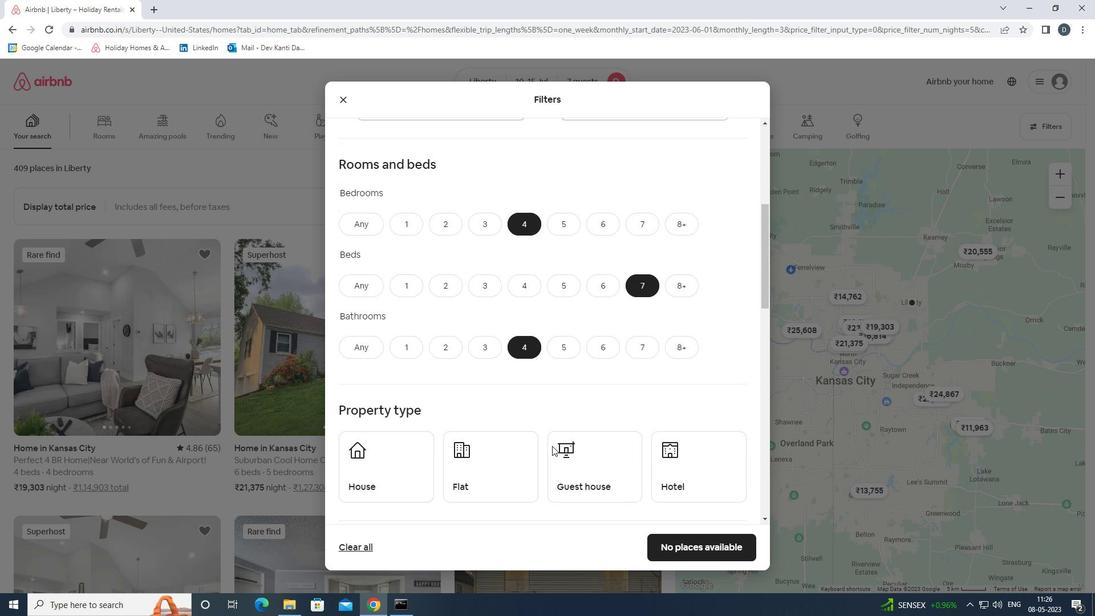 
Action: Mouse moved to (406, 383)
Screenshot: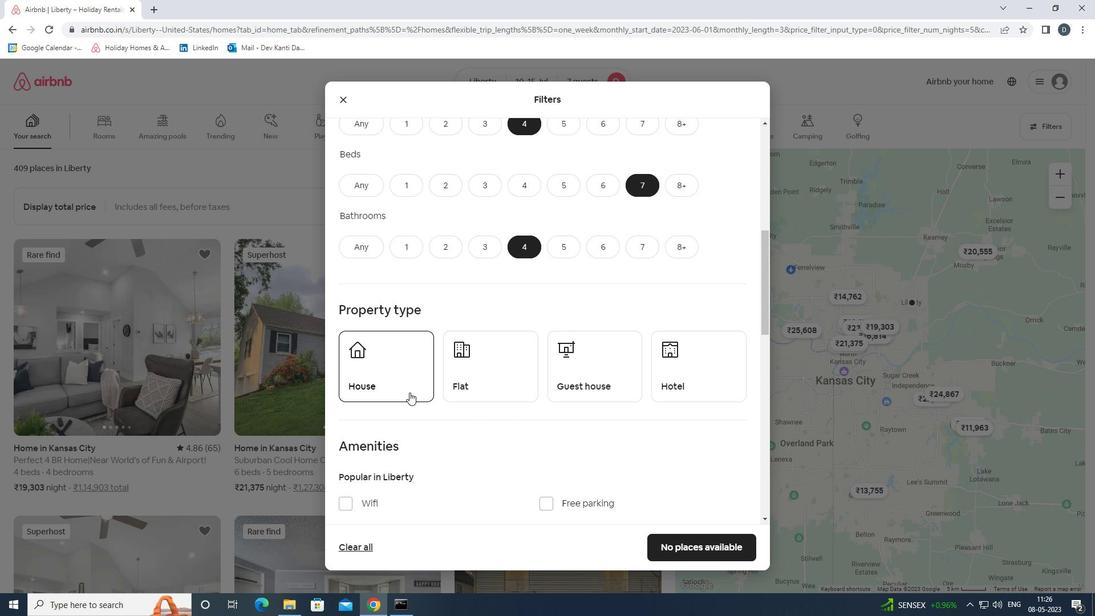 
Action: Mouse pressed left at (406, 383)
Screenshot: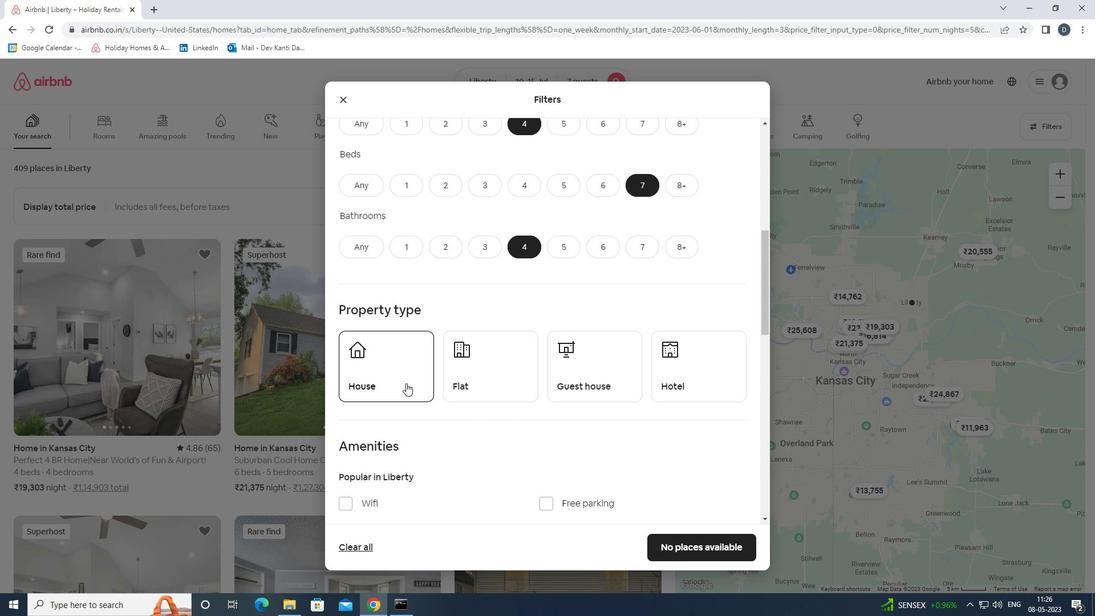 
Action: Mouse moved to (500, 382)
Screenshot: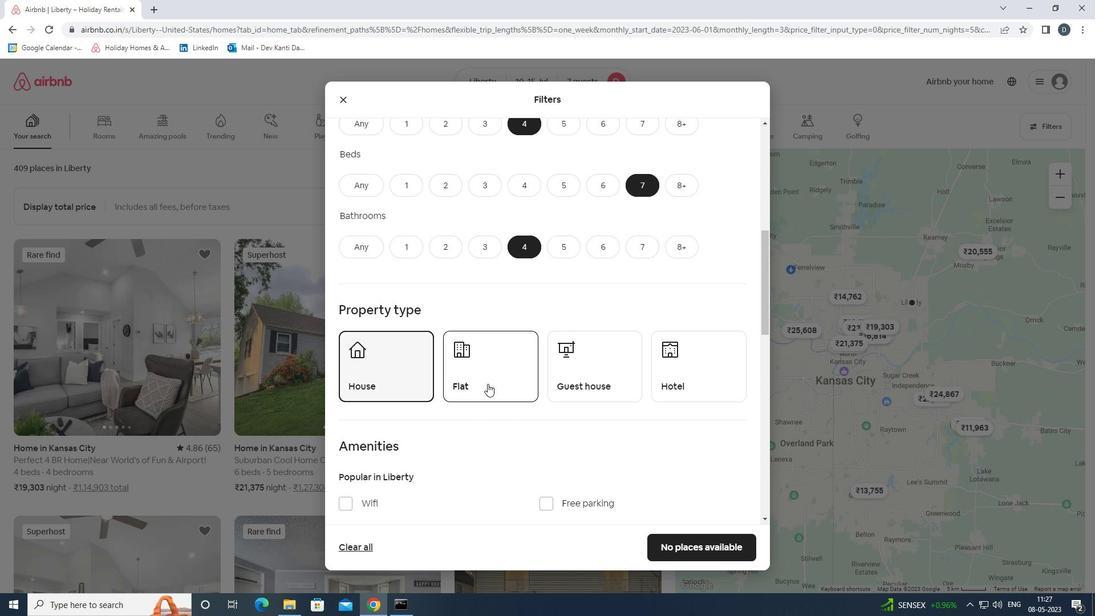 
Action: Mouse pressed left at (500, 382)
Screenshot: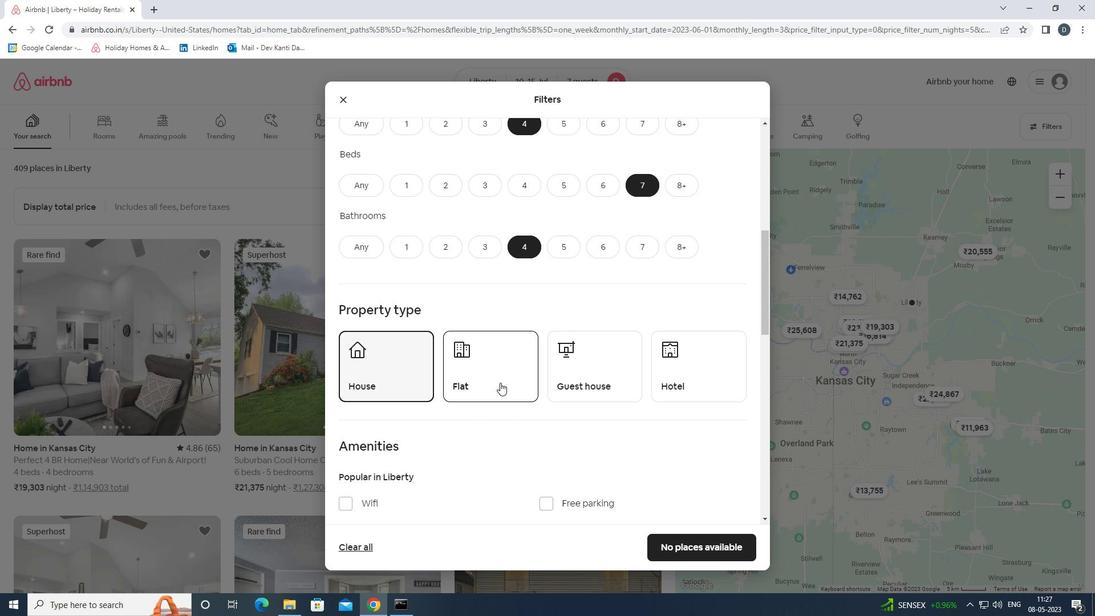 
Action: Mouse moved to (582, 368)
Screenshot: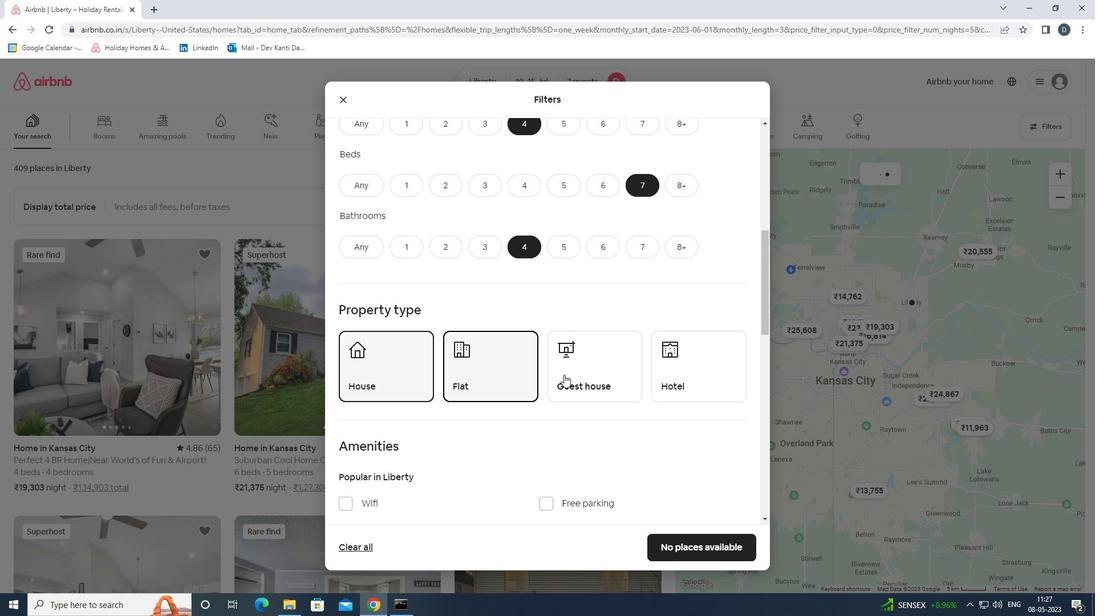 
Action: Mouse pressed left at (582, 368)
Screenshot: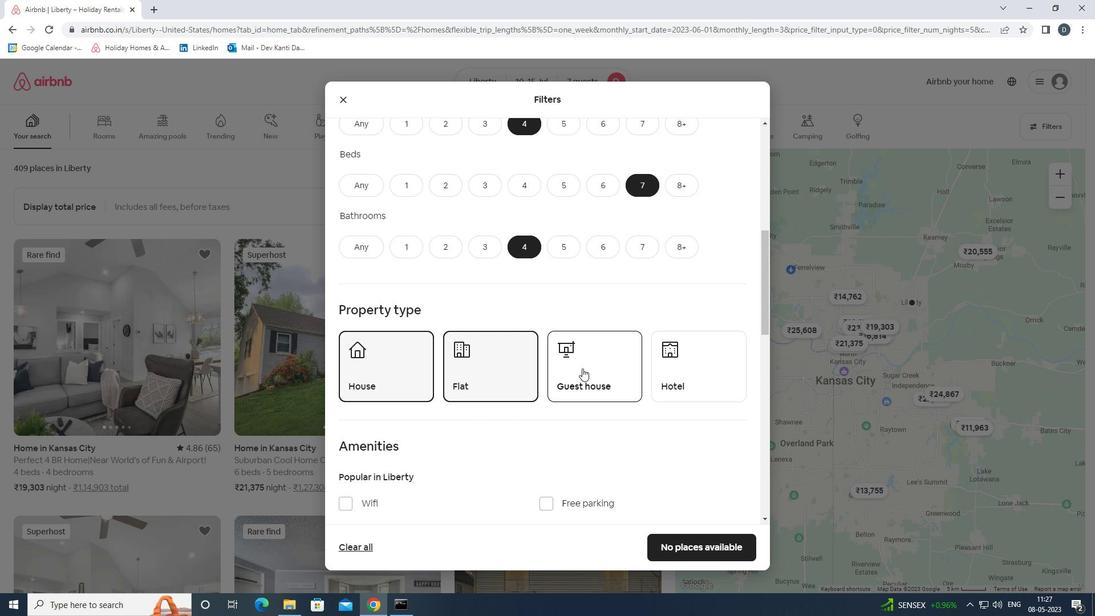 
Action: Mouse moved to (583, 363)
Screenshot: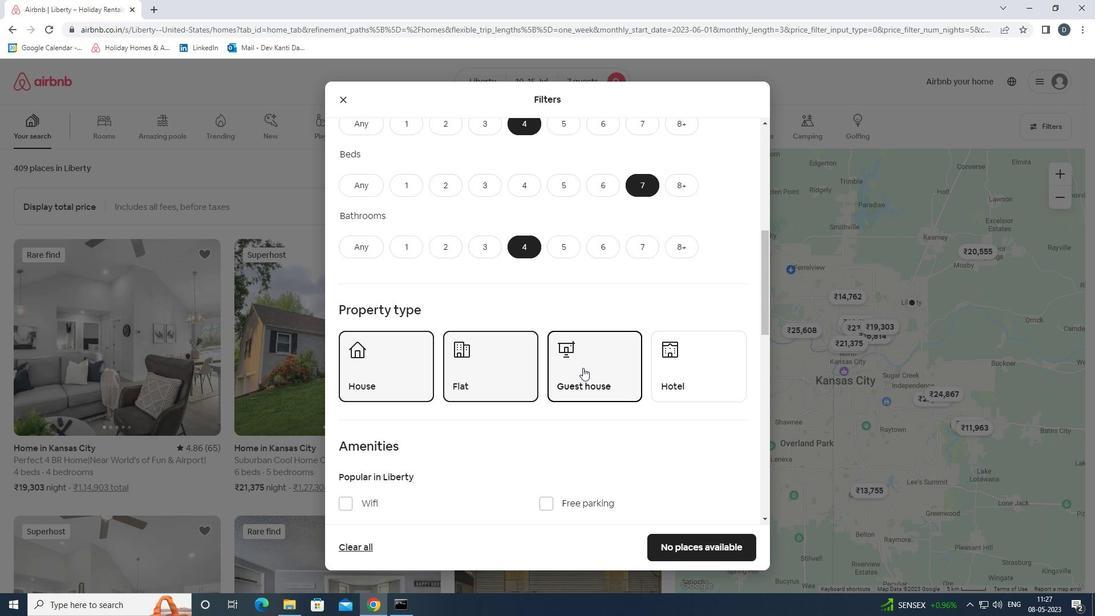 
Action: Mouse scrolled (583, 362) with delta (0, 0)
Screenshot: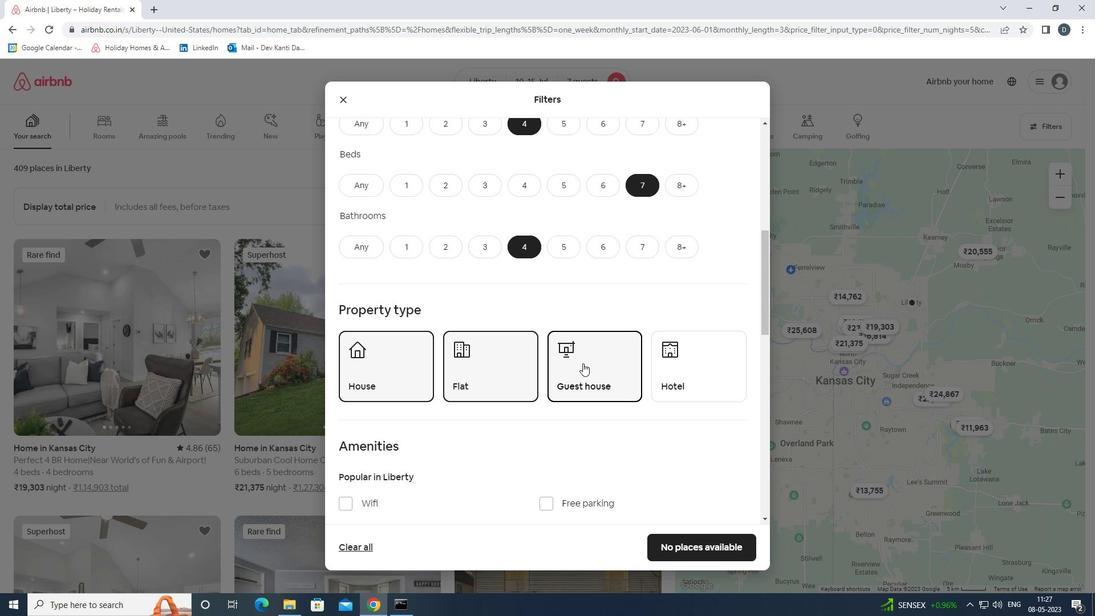 
Action: Mouse moved to (583, 361)
Screenshot: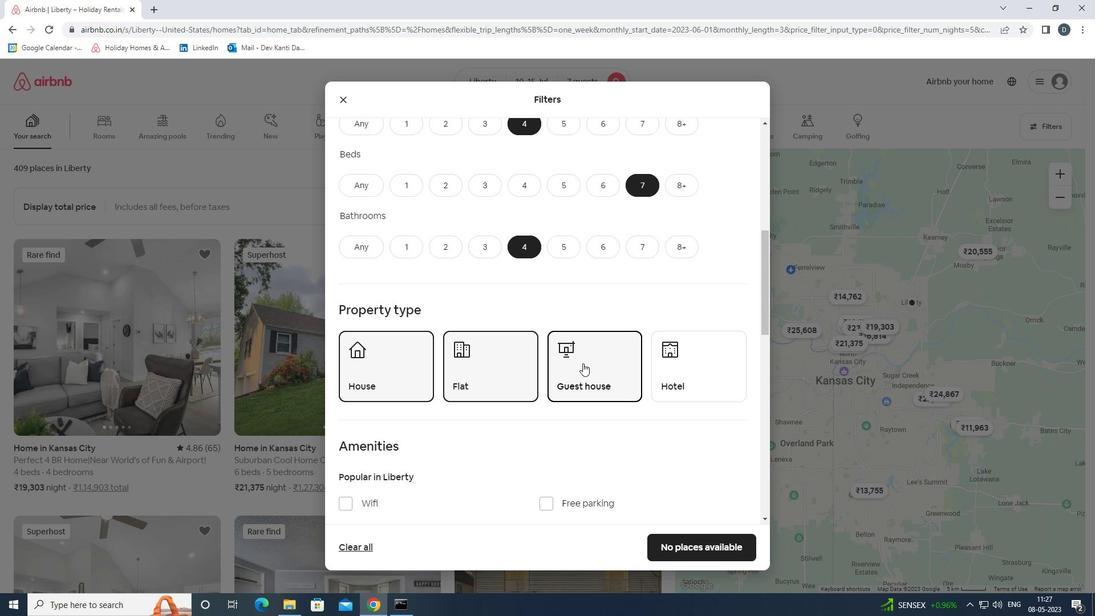 
Action: Mouse scrolled (583, 361) with delta (0, 0)
Screenshot: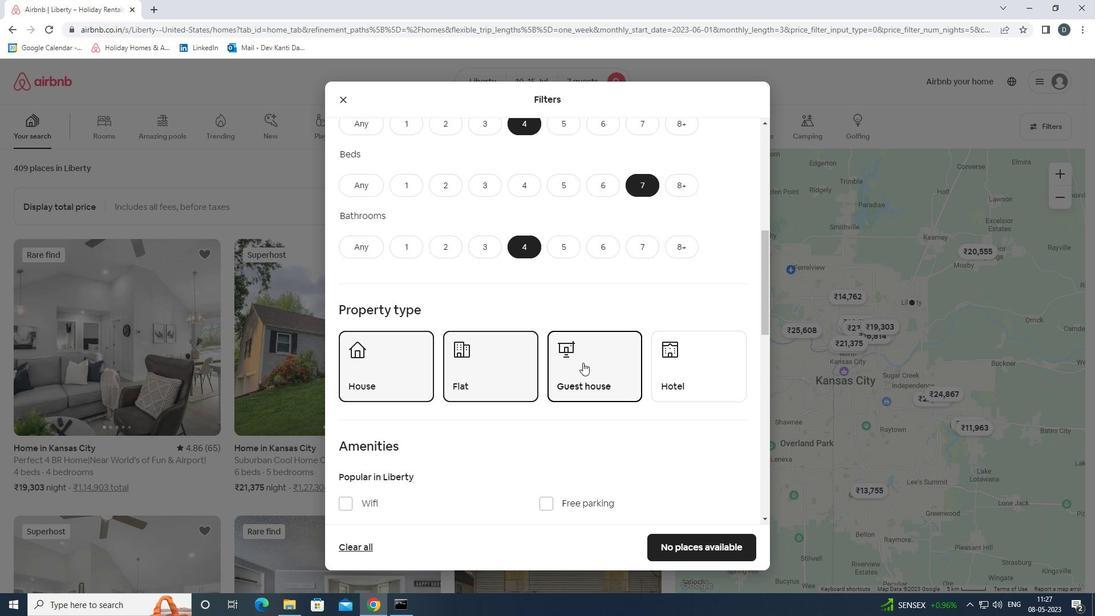 
Action: Mouse moved to (585, 362)
Screenshot: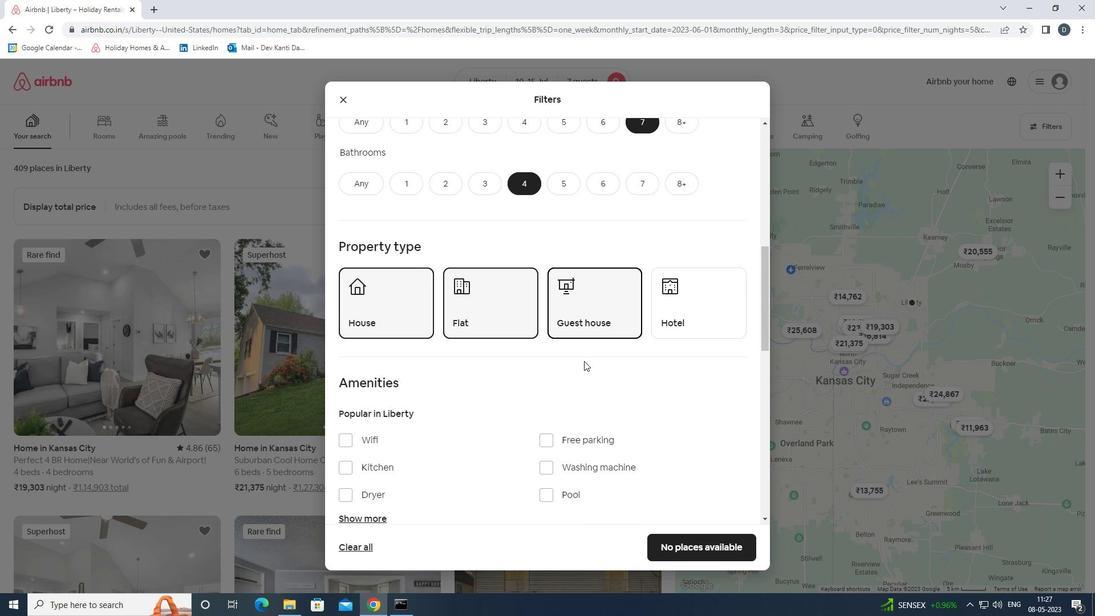 
Action: Mouse scrolled (585, 361) with delta (0, 0)
Screenshot: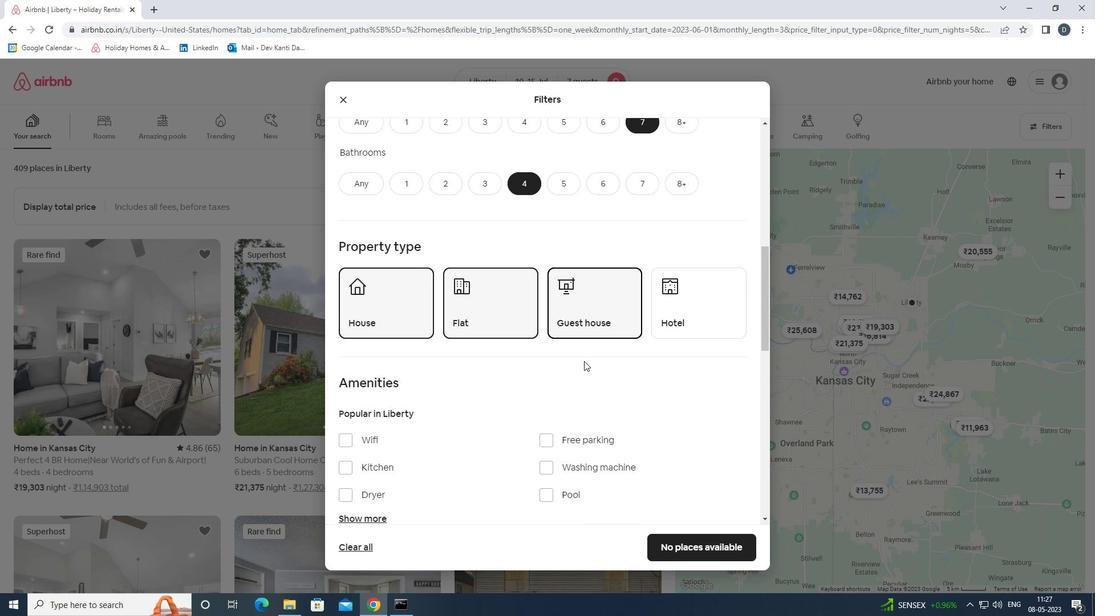 
Action: Mouse moved to (371, 333)
Screenshot: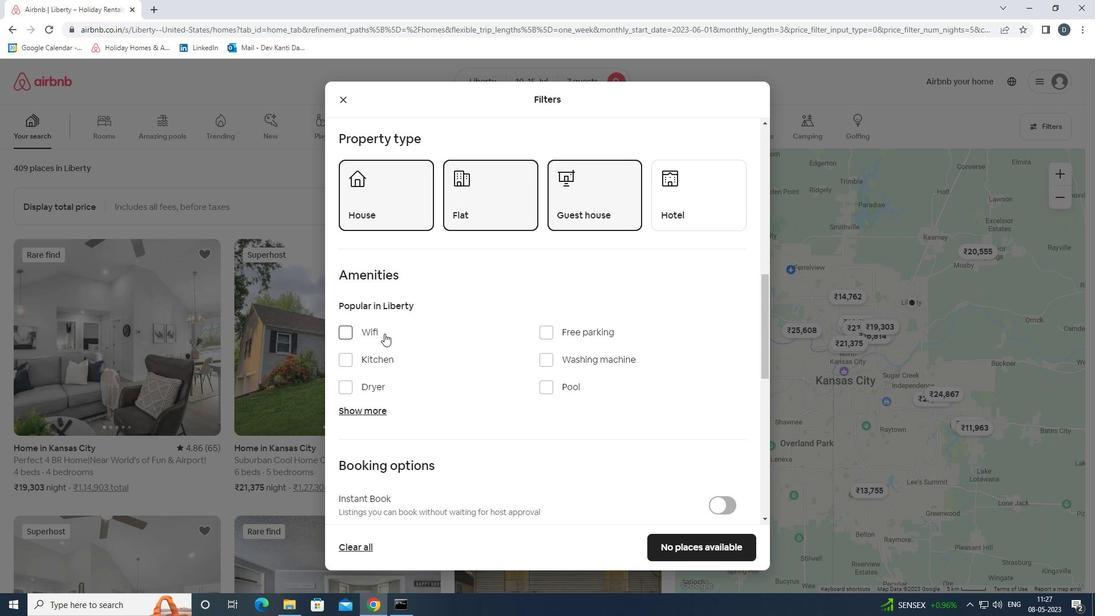 
Action: Mouse pressed left at (371, 333)
Screenshot: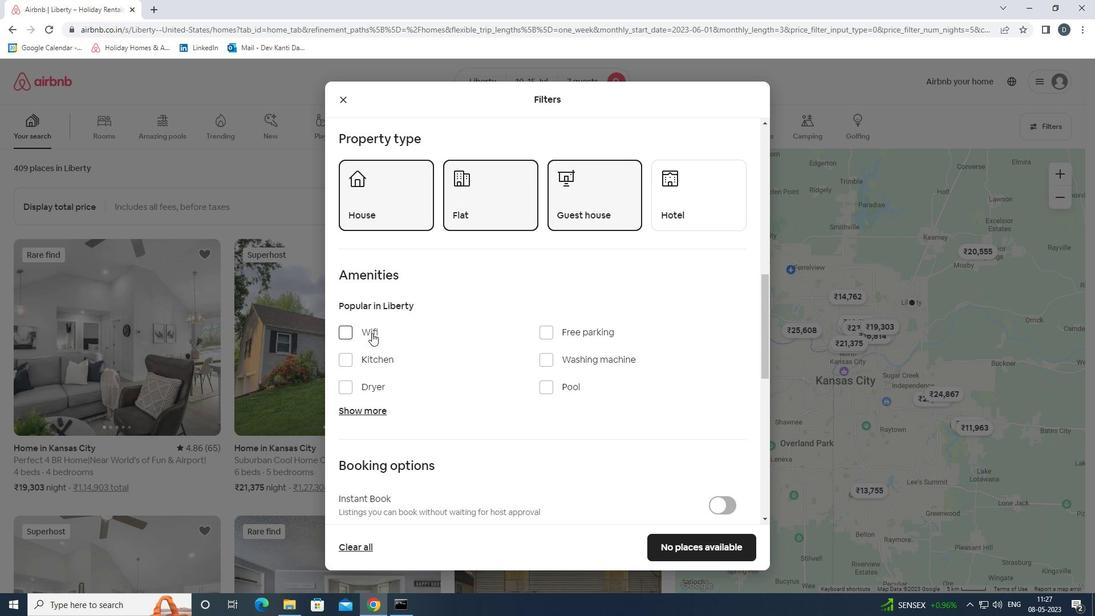 
Action: Mouse moved to (557, 334)
Screenshot: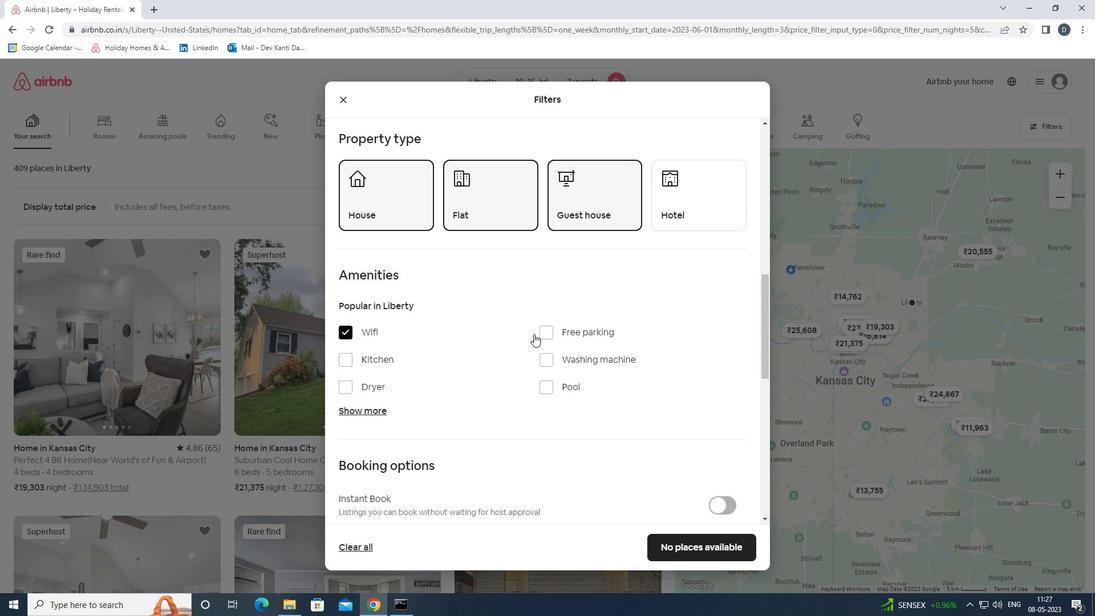 
Action: Mouse pressed left at (557, 334)
Screenshot: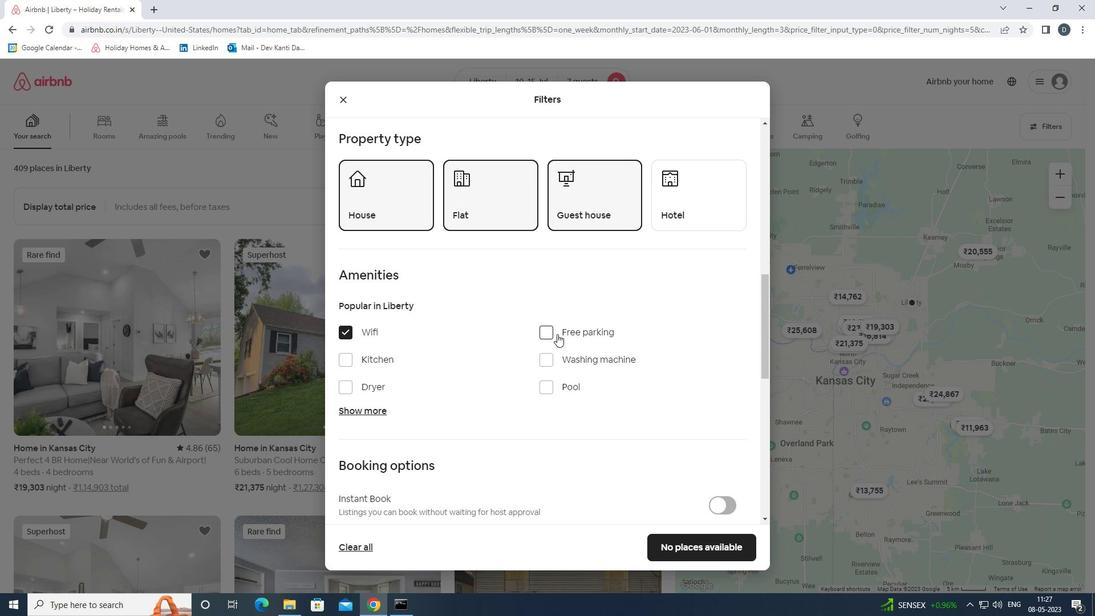 
Action: Mouse scrolled (557, 333) with delta (0, 0)
Screenshot: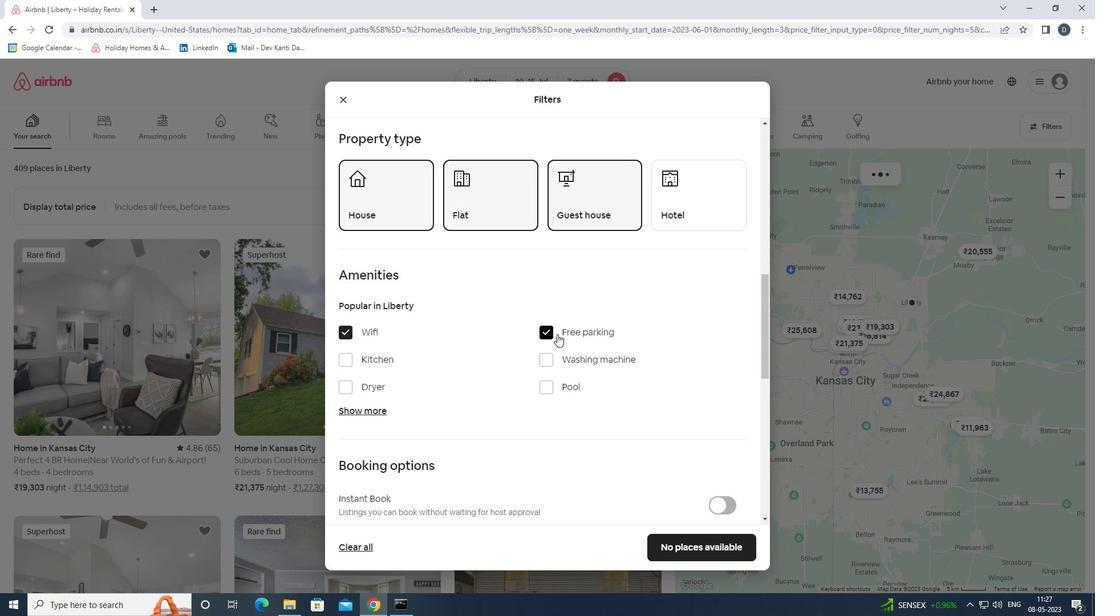 
Action: Mouse scrolled (557, 333) with delta (0, 0)
Screenshot: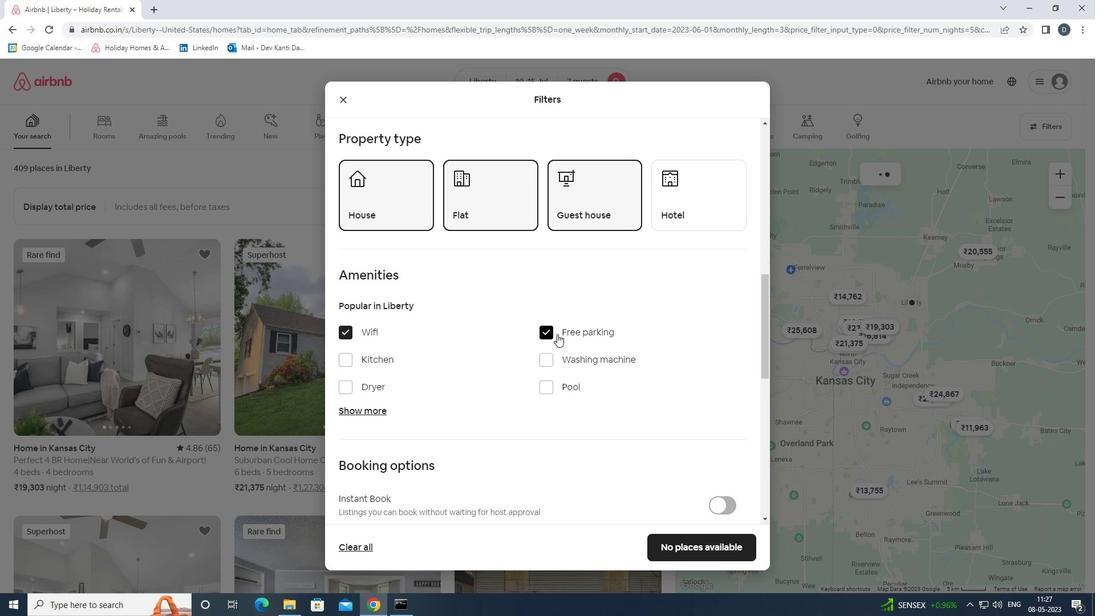 
Action: Mouse scrolled (557, 333) with delta (0, 0)
Screenshot: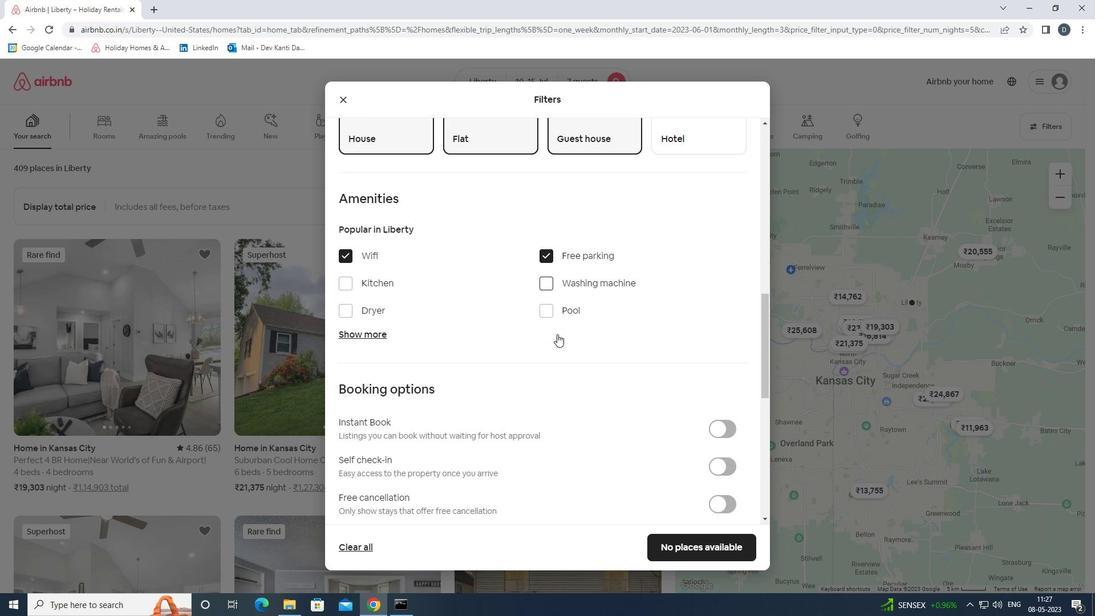 
Action: Mouse moved to (373, 244)
Screenshot: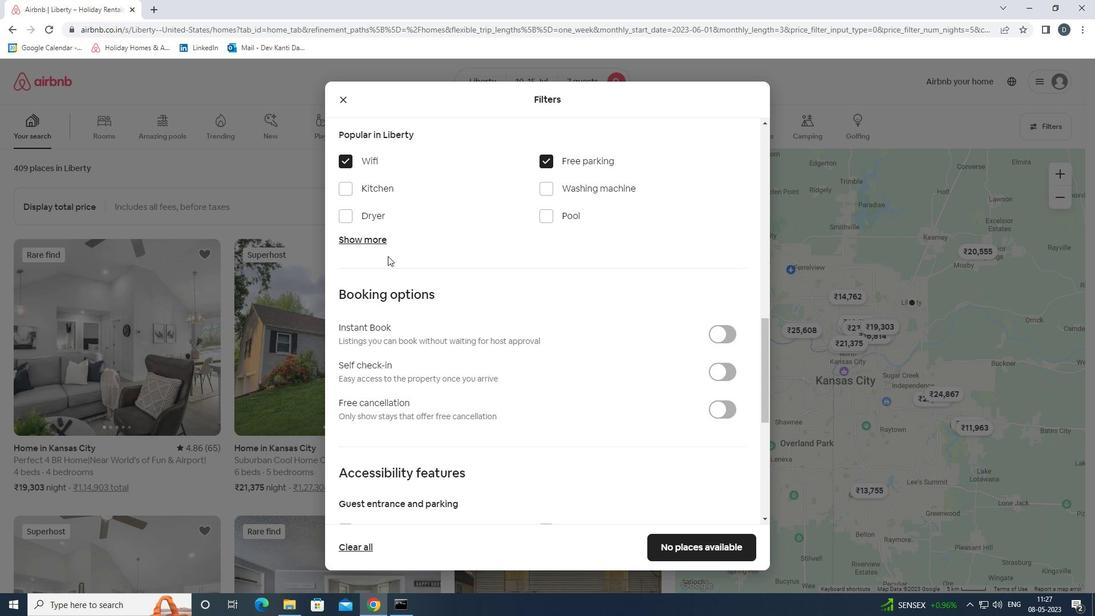 
Action: Mouse pressed left at (373, 244)
Screenshot: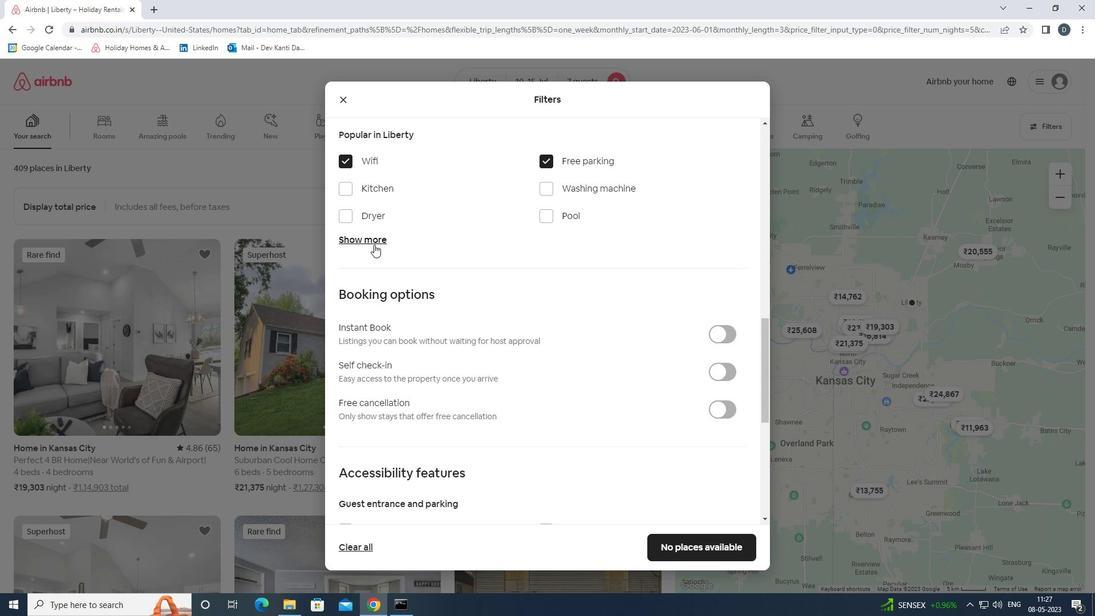 
Action: Mouse moved to (561, 310)
Screenshot: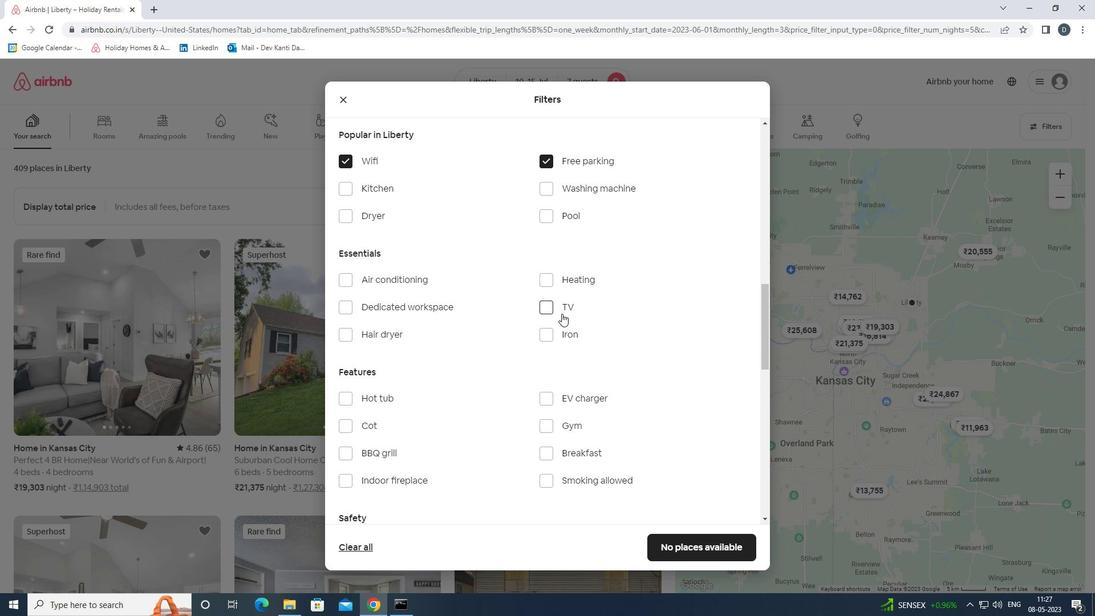 
Action: Mouse pressed left at (561, 310)
Screenshot: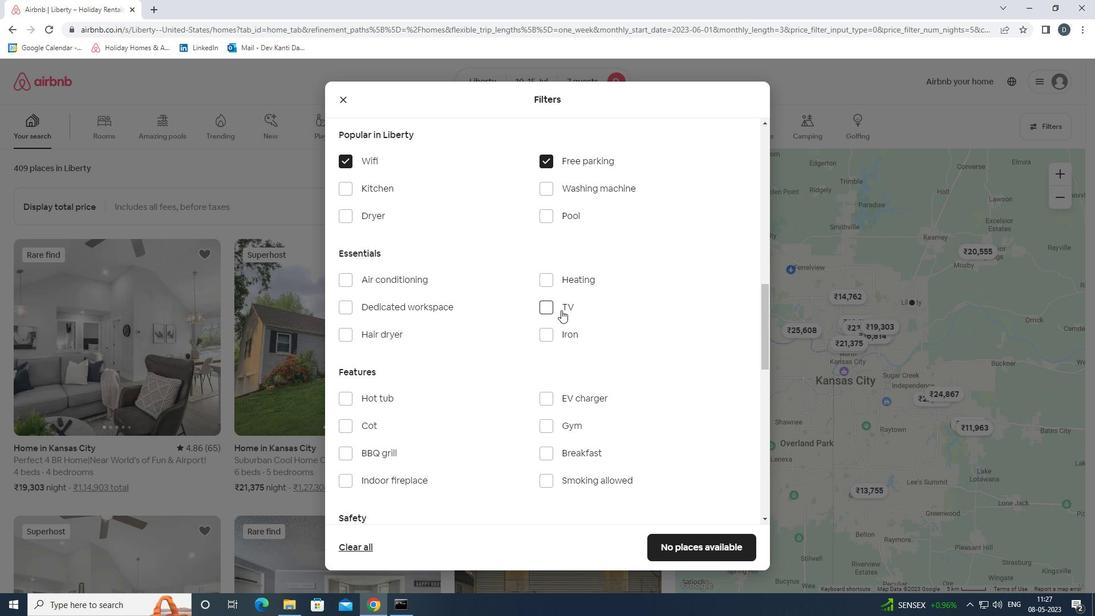 
Action: Mouse moved to (548, 423)
Screenshot: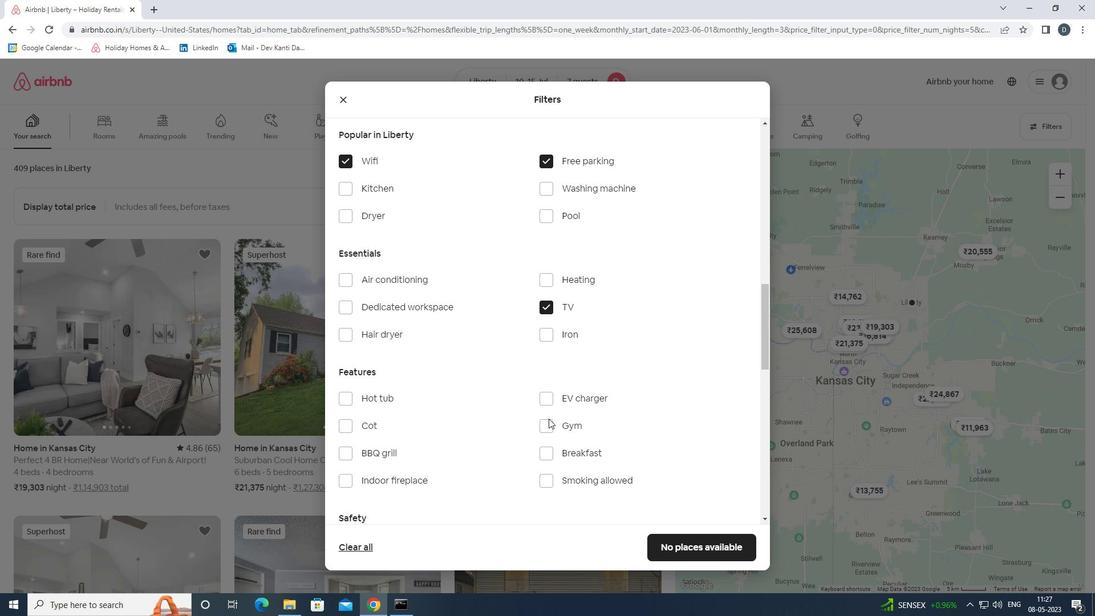 
Action: Mouse pressed left at (548, 423)
Screenshot: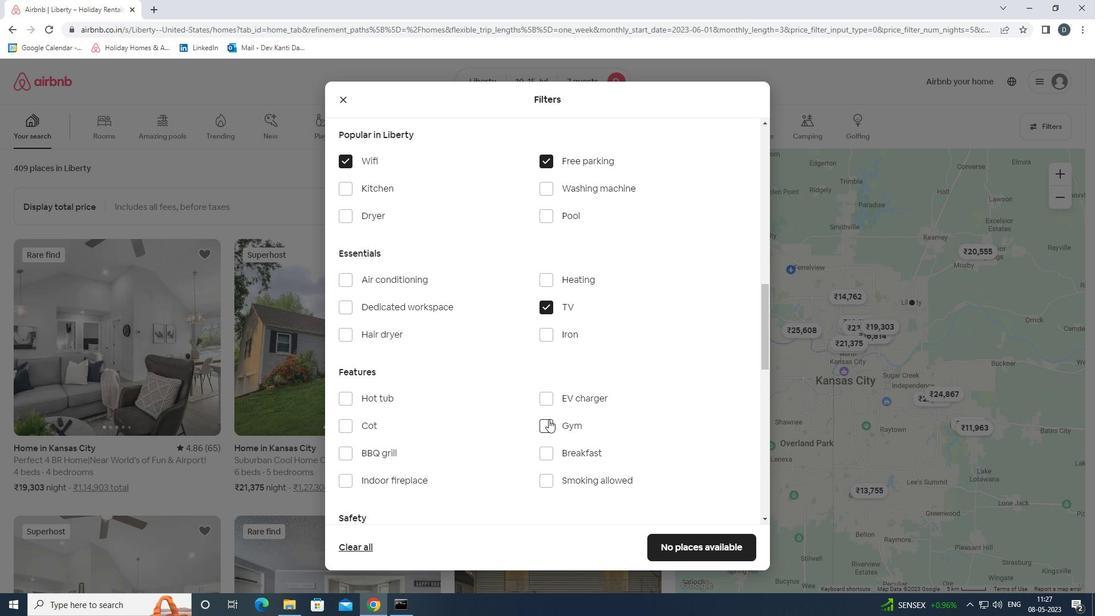 
Action: Mouse moved to (551, 451)
Screenshot: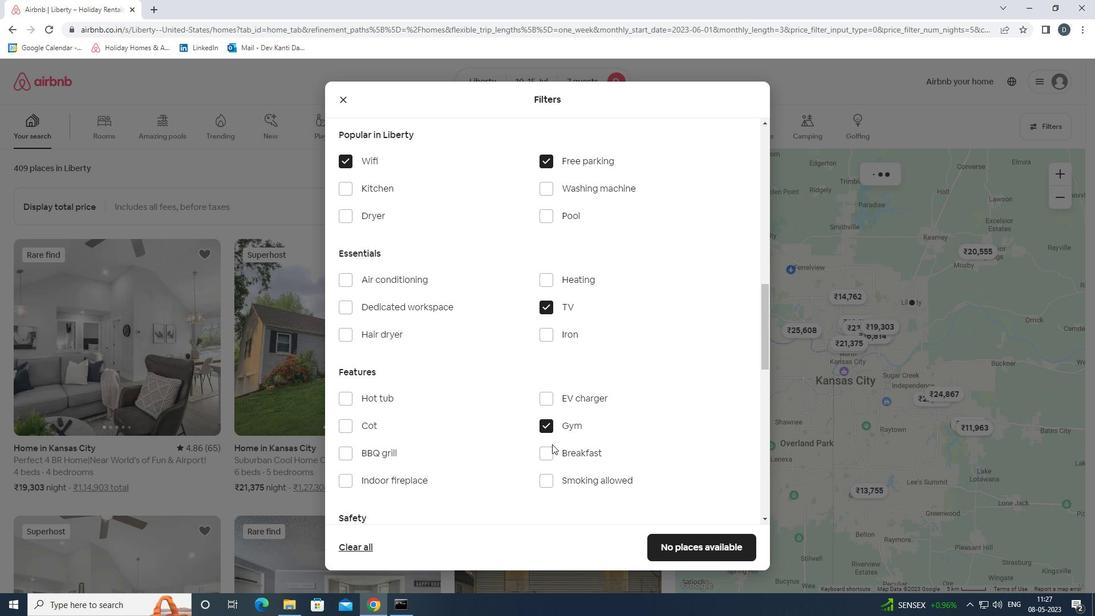 
Action: Mouse pressed left at (551, 451)
Screenshot: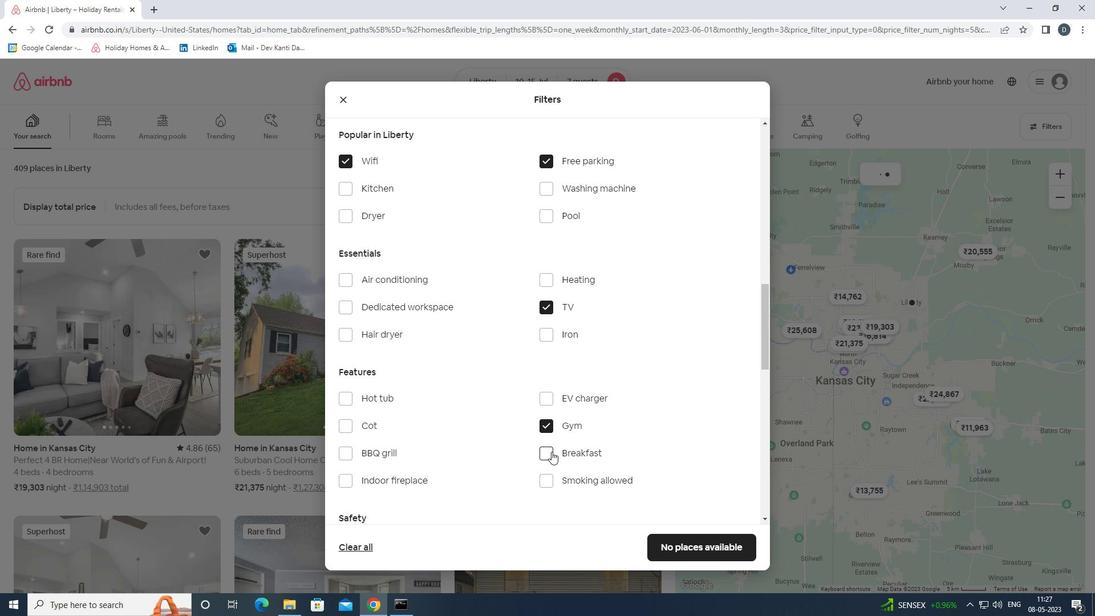 
Action: Mouse moved to (583, 416)
Screenshot: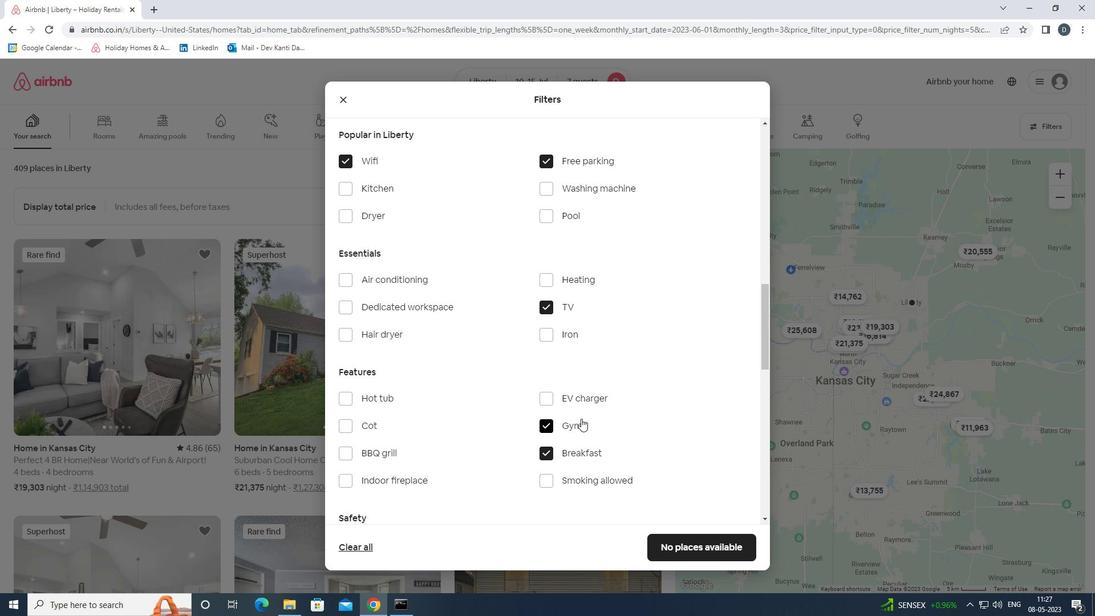 
Action: Mouse scrolled (583, 415) with delta (0, 0)
Screenshot: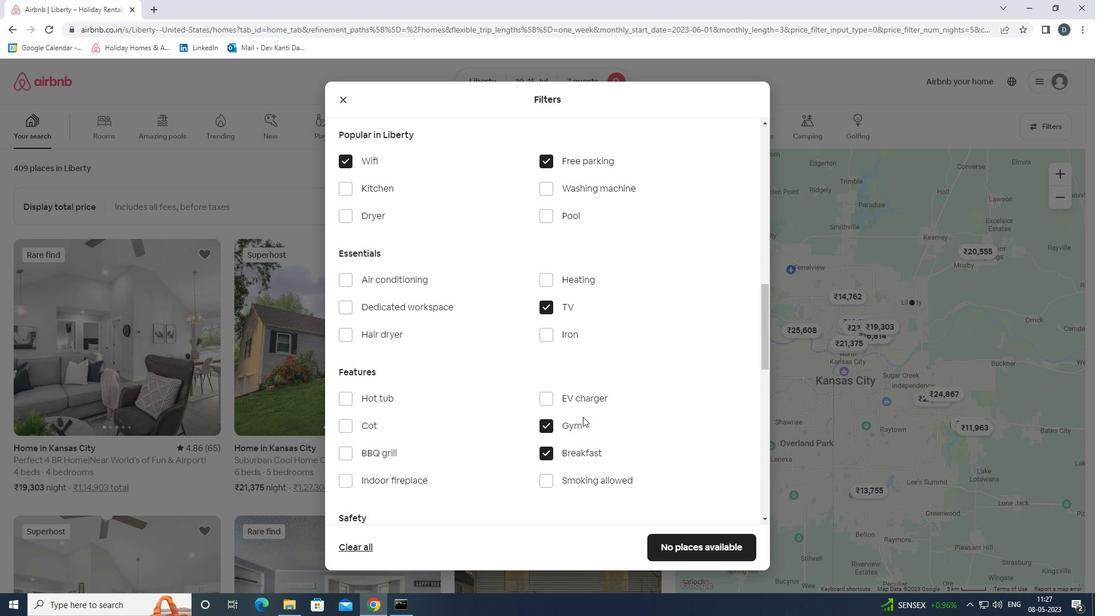 
Action: Mouse scrolled (583, 415) with delta (0, 0)
Screenshot: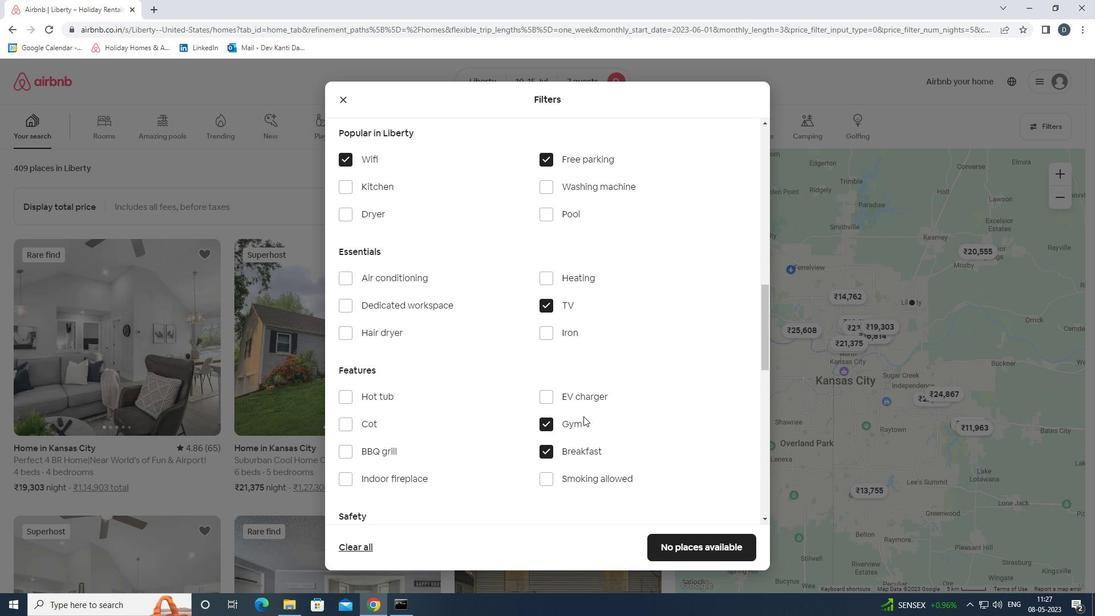 
Action: Mouse moved to (589, 418)
Screenshot: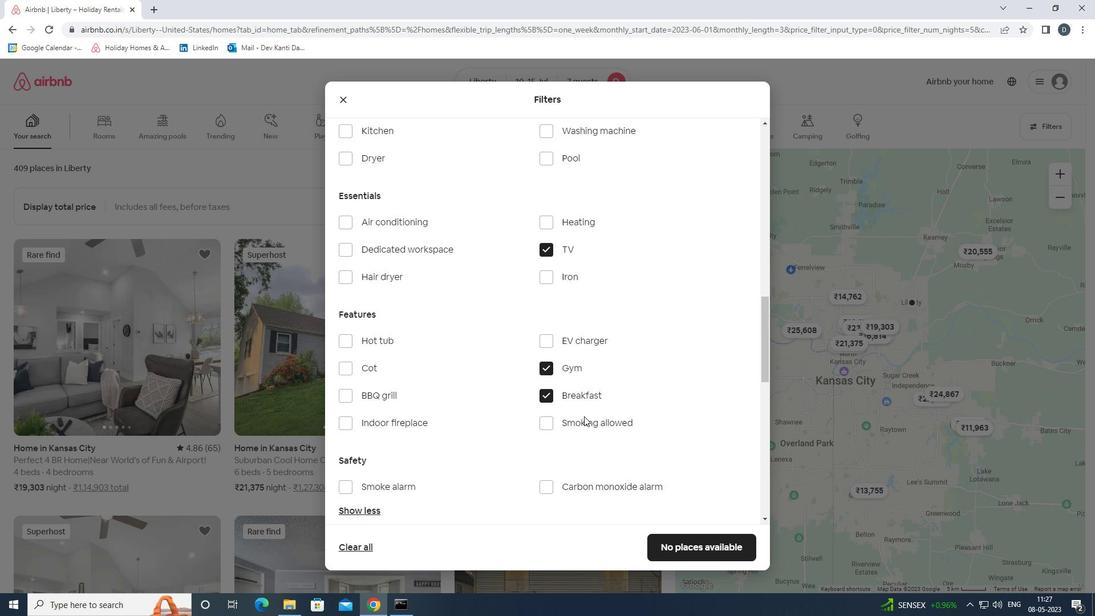
Action: Mouse scrolled (589, 417) with delta (0, 0)
Screenshot: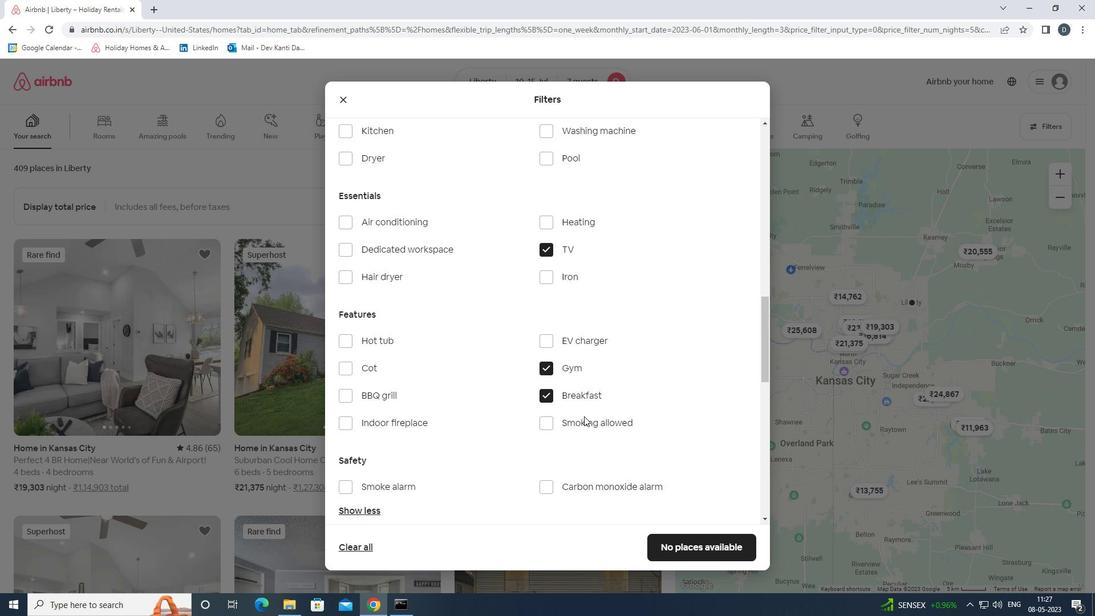 
Action: Mouse moved to (609, 419)
Screenshot: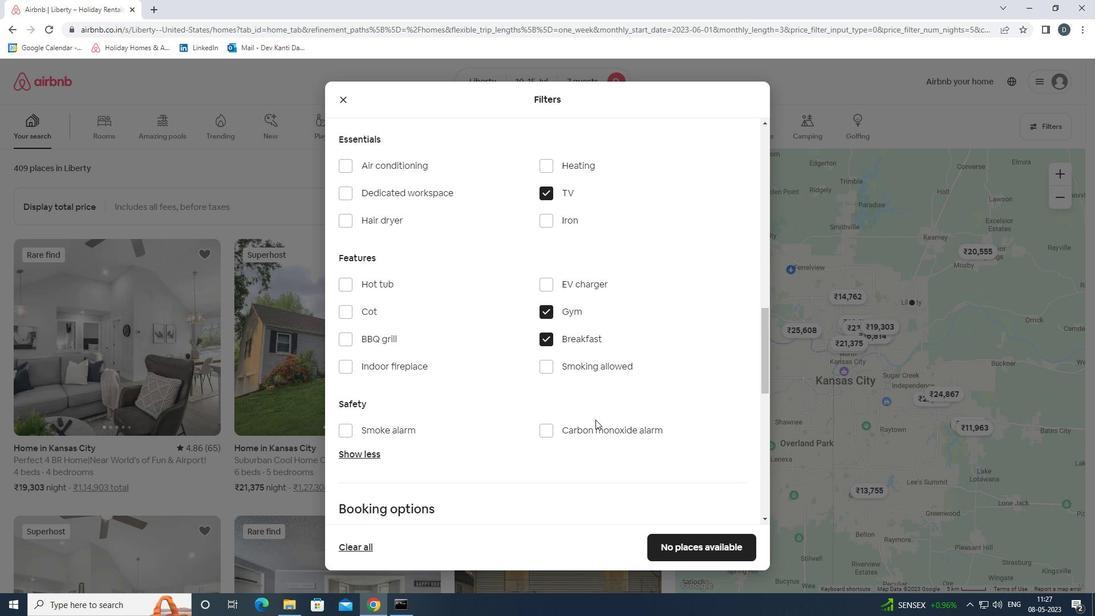 
Action: Mouse scrolled (609, 419) with delta (0, 0)
Screenshot: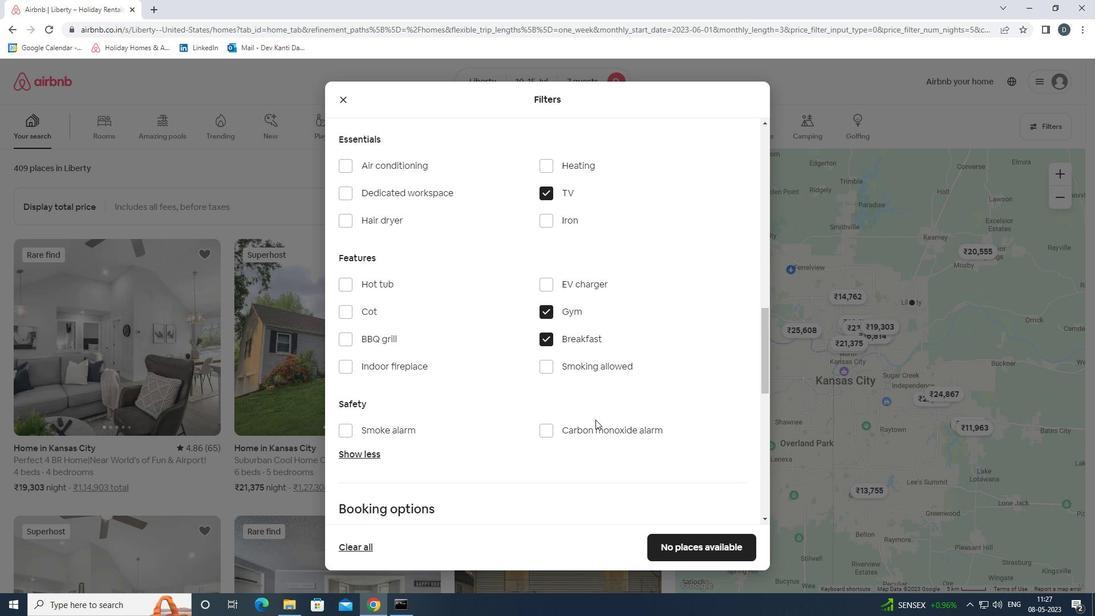 
Action: Mouse moved to (628, 418)
Screenshot: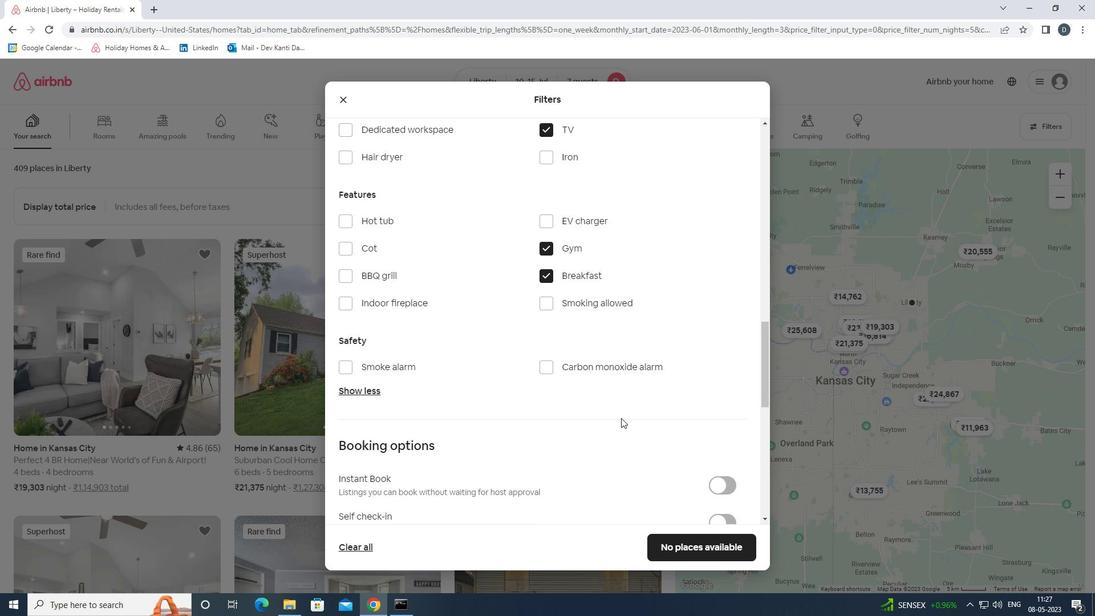 
Action: Mouse scrolled (628, 417) with delta (0, 0)
Screenshot: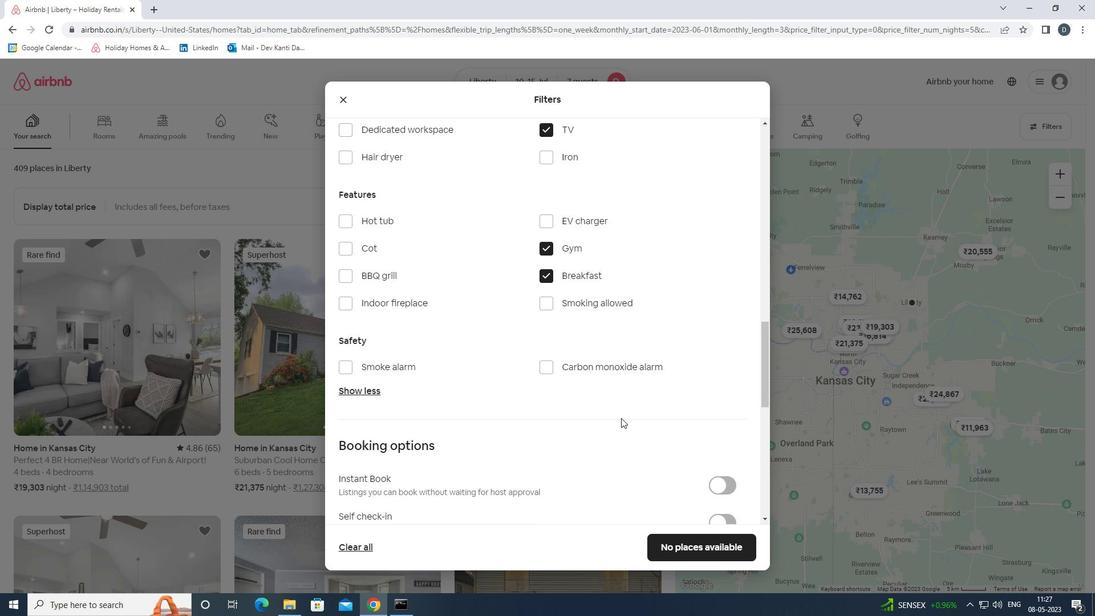 
Action: Mouse moved to (640, 416)
Screenshot: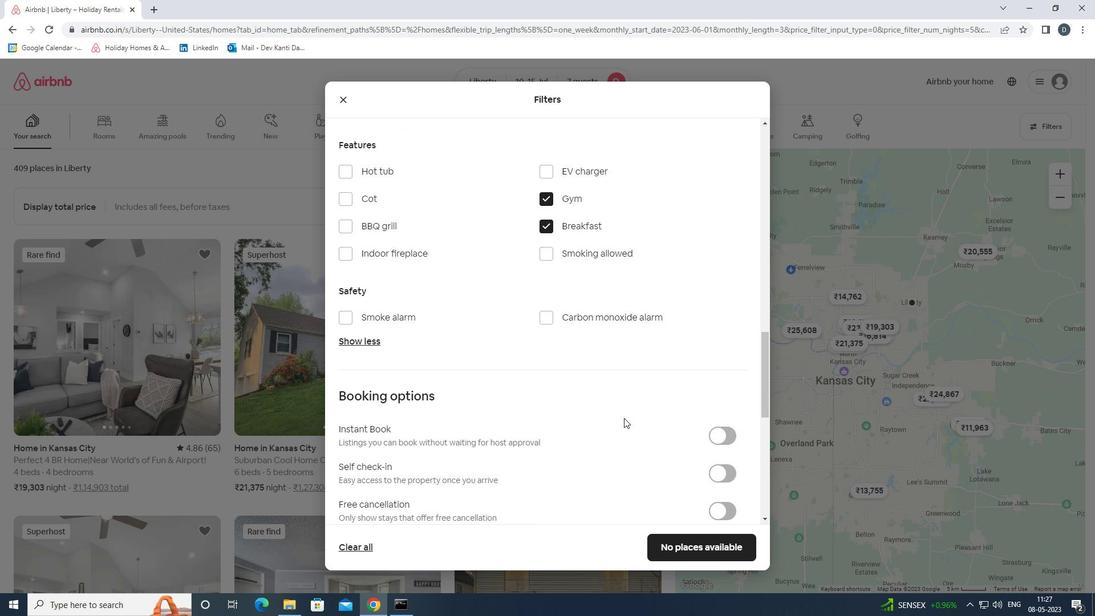 
Action: Mouse scrolled (640, 415) with delta (0, 0)
Screenshot: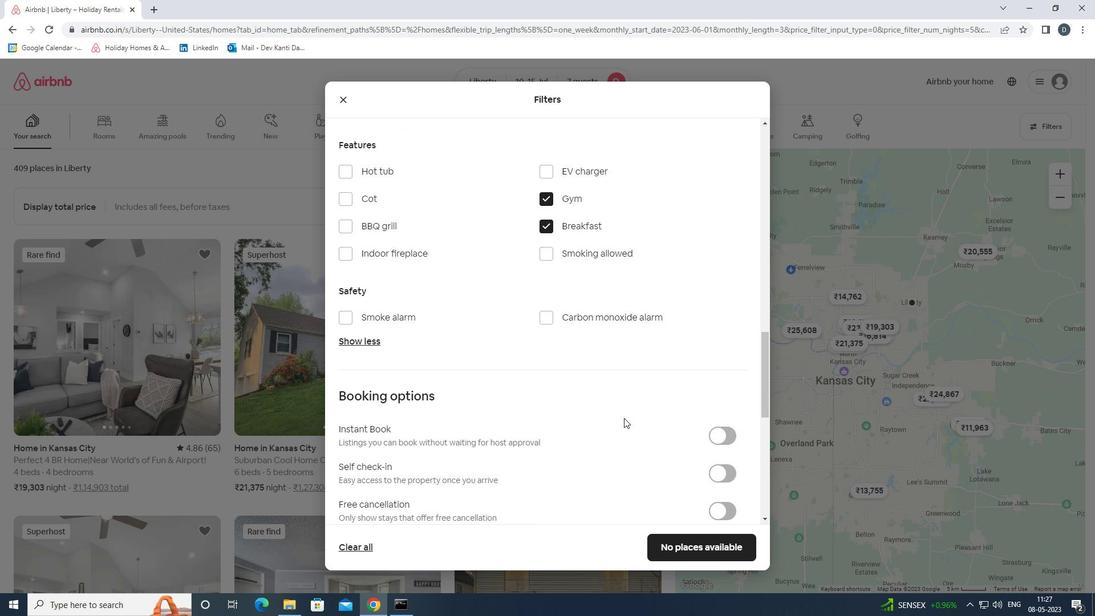 
Action: Mouse moved to (722, 357)
Screenshot: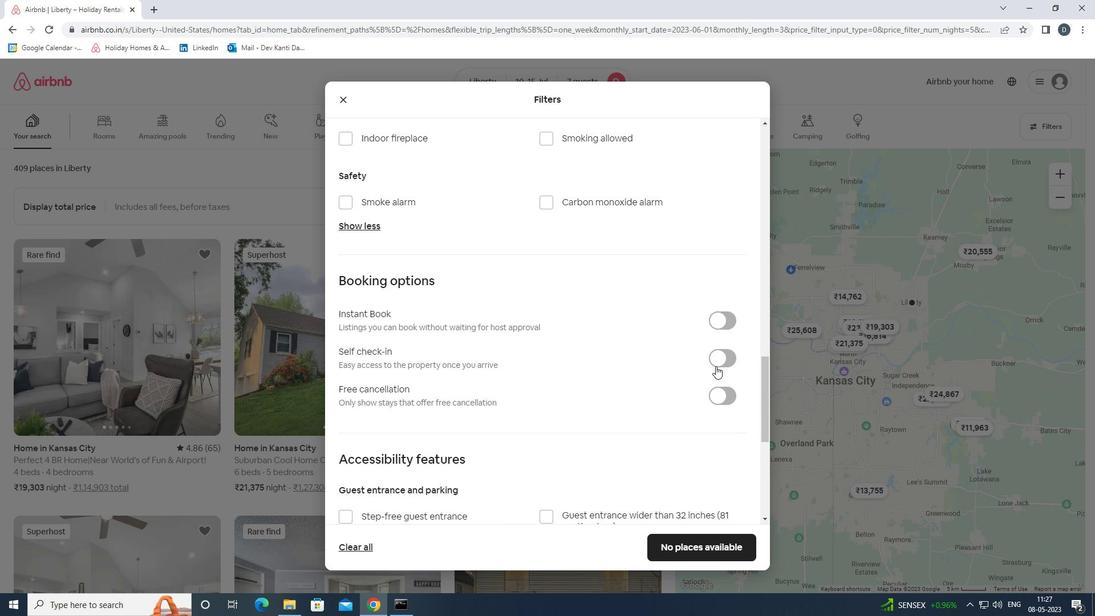 
Action: Mouse pressed left at (722, 357)
Screenshot: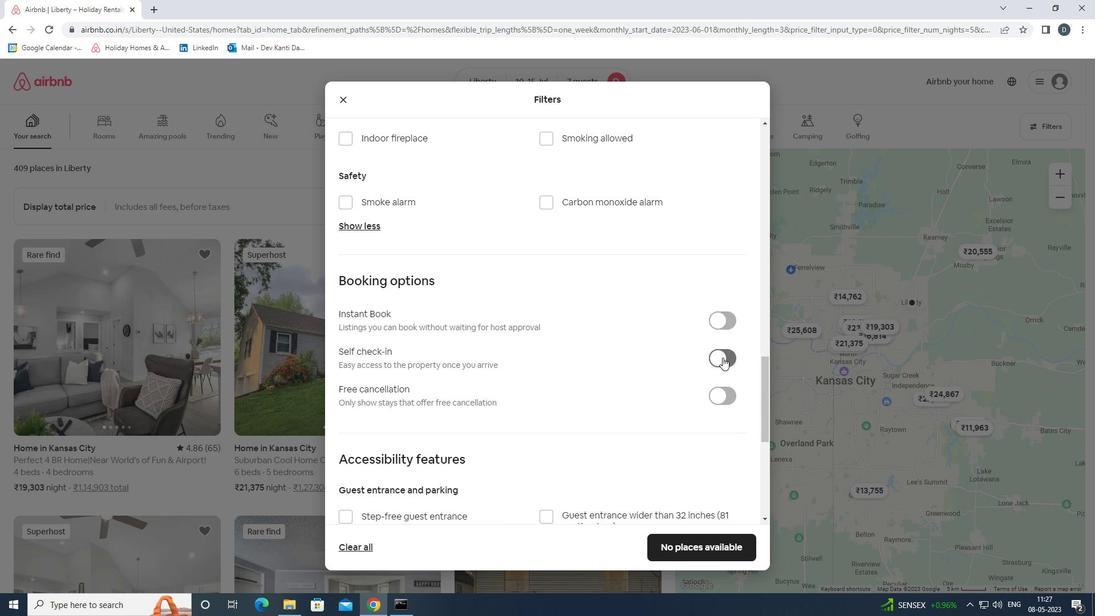 
Action: Mouse moved to (723, 357)
Screenshot: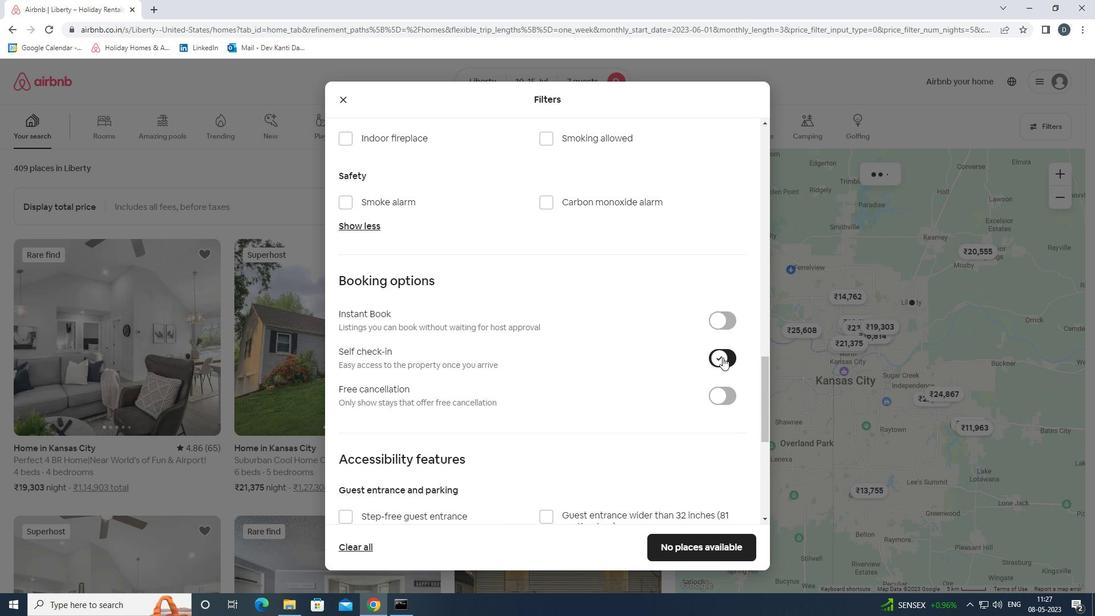 
Action: Mouse scrolled (723, 357) with delta (0, 0)
Screenshot: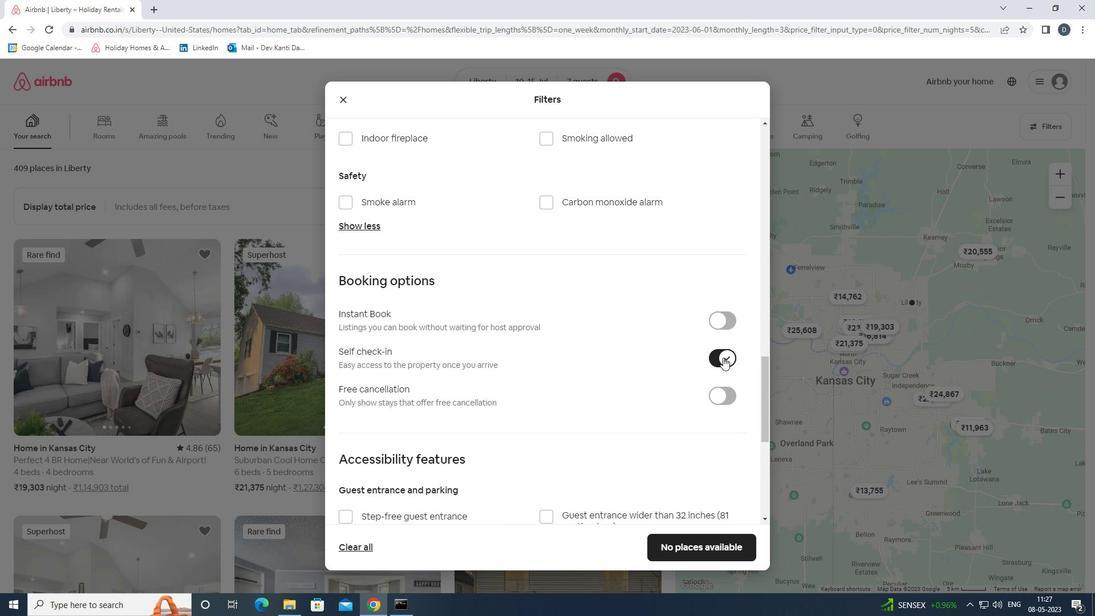 
Action: Mouse scrolled (723, 357) with delta (0, 0)
Screenshot: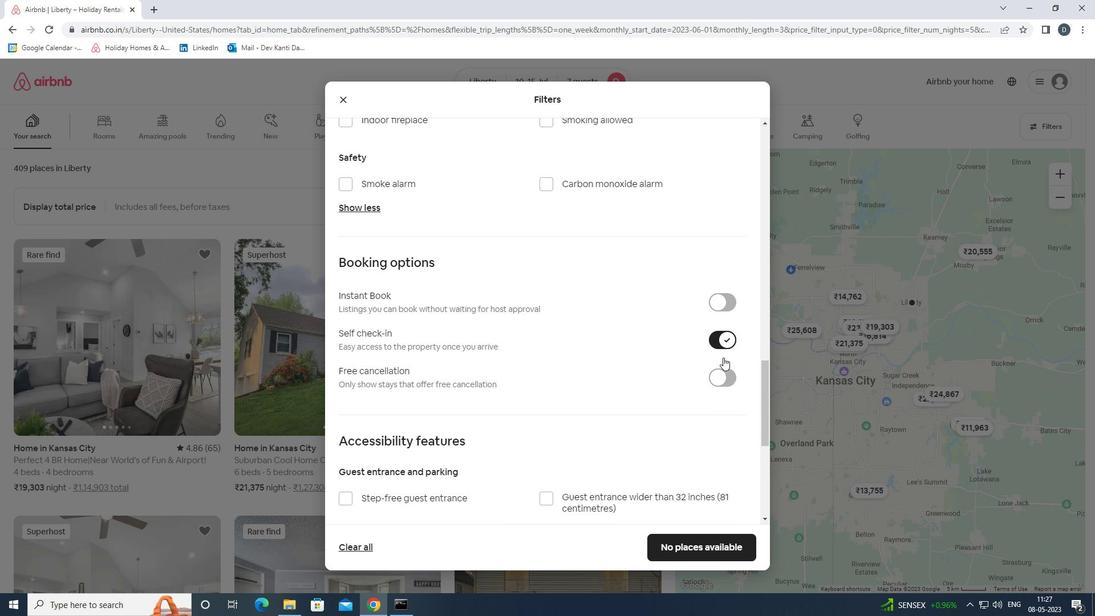 
Action: Mouse moved to (723, 357)
Screenshot: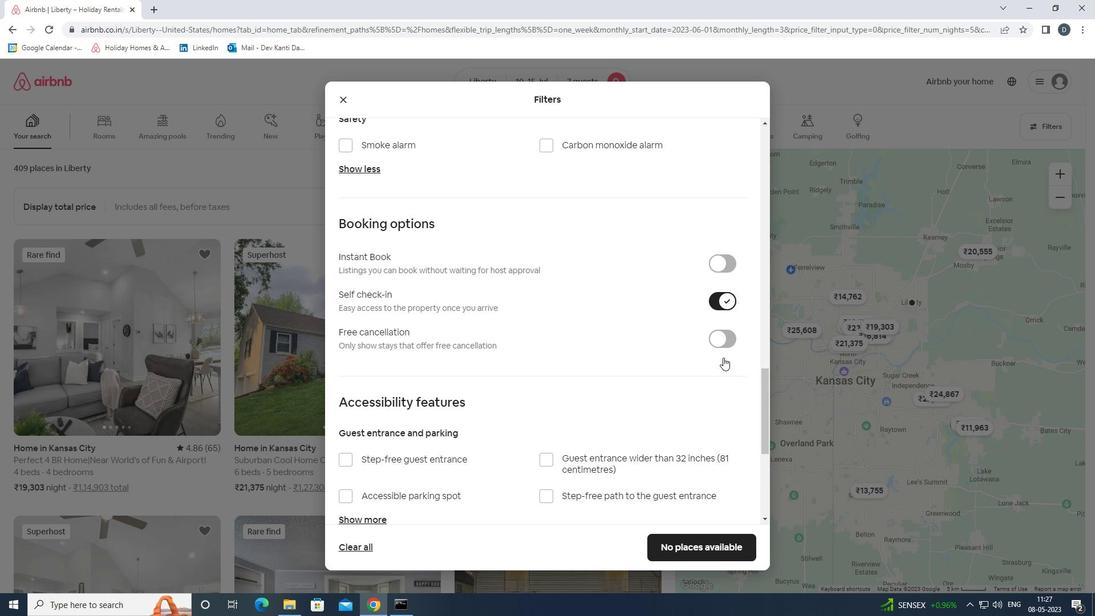 
Action: Mouse scrolled (723, 357) with delta (0, 0)
Screenshot: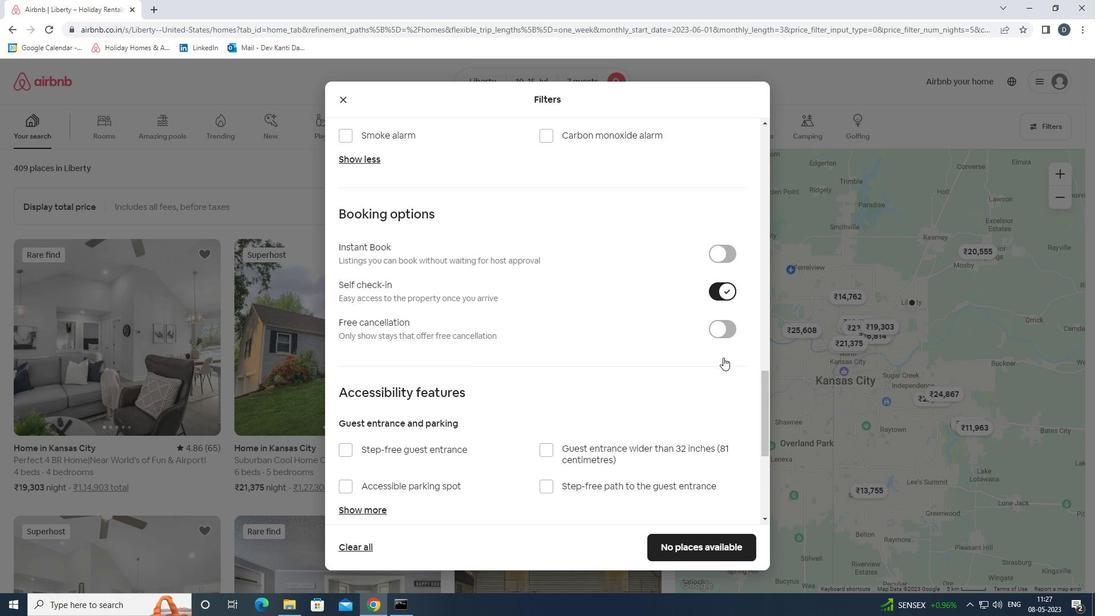 
Action: Mouse moved to (723, 358)
Screenshot: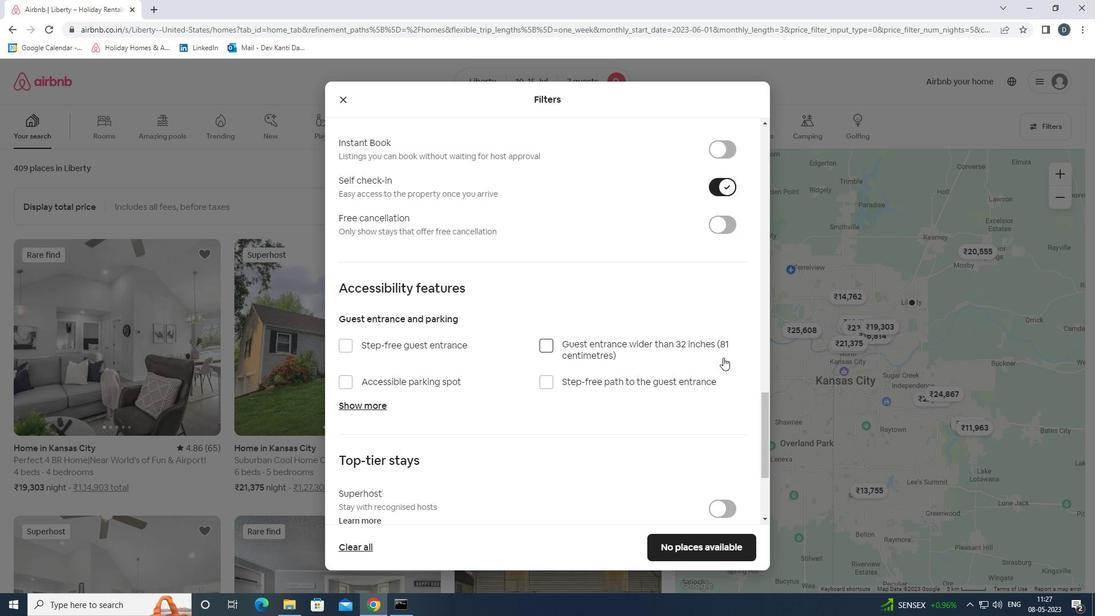 
Action: Mouse scrolled (723, 358) with delta (0, 0)
Screenshot: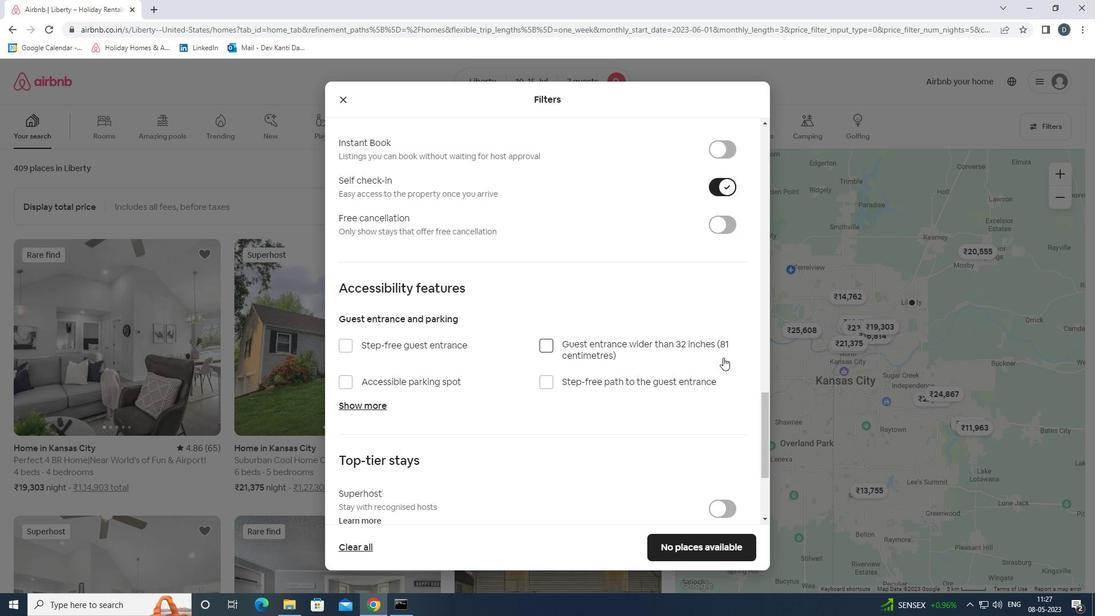 
Action: Mouse moved to (722, 359)
Screenshot: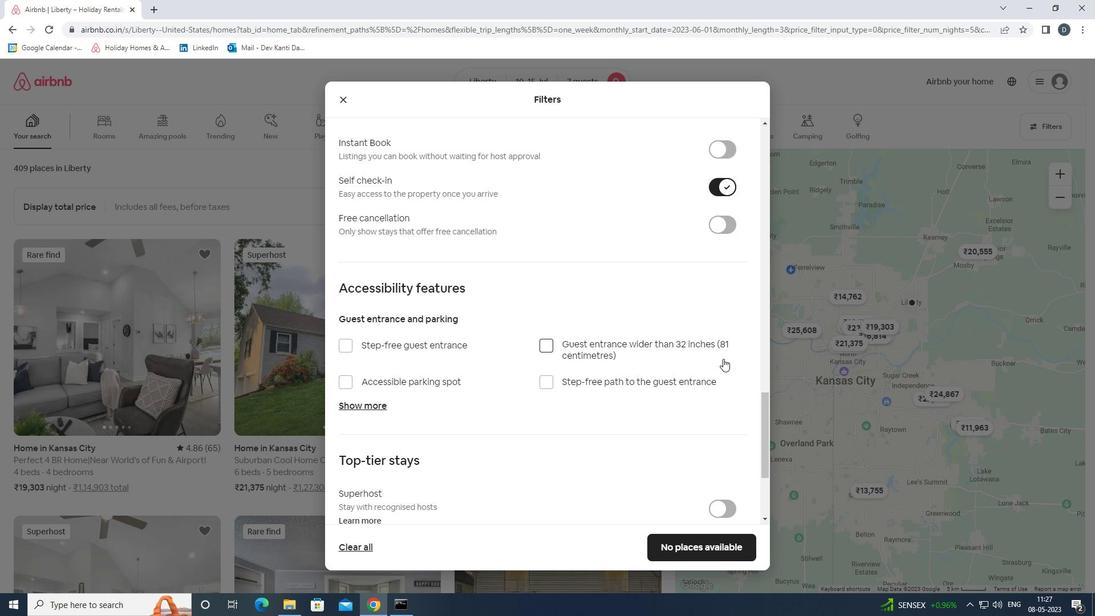 
Action: Mouse scrolled (722, 359) with delta (0, 0)
Screenshot: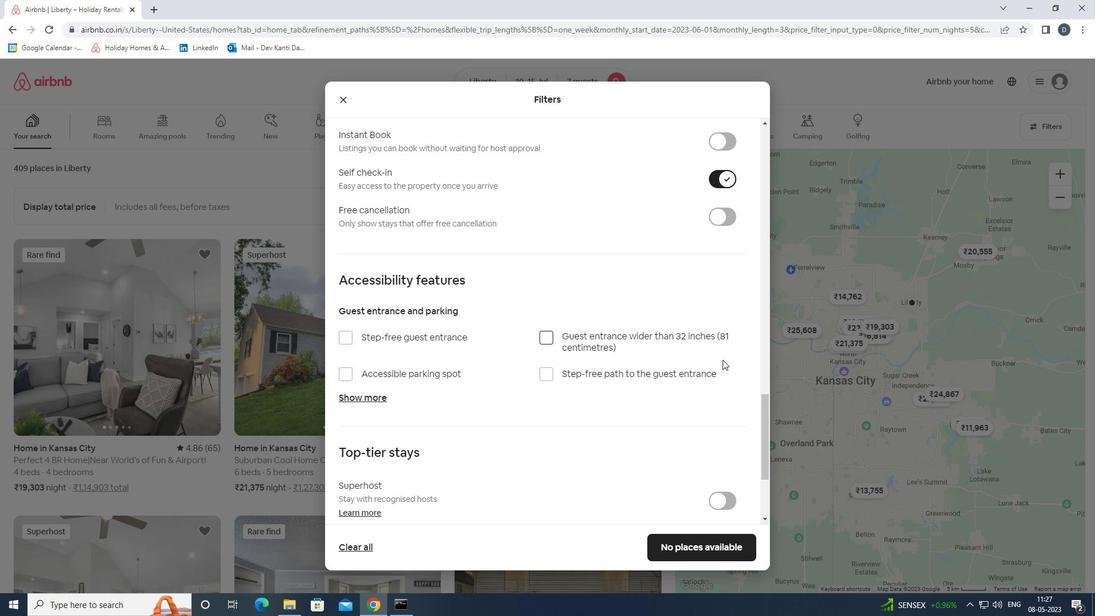 
Action: Mouse scrolled (722, 359) with delta (0, 0)
Screenshot: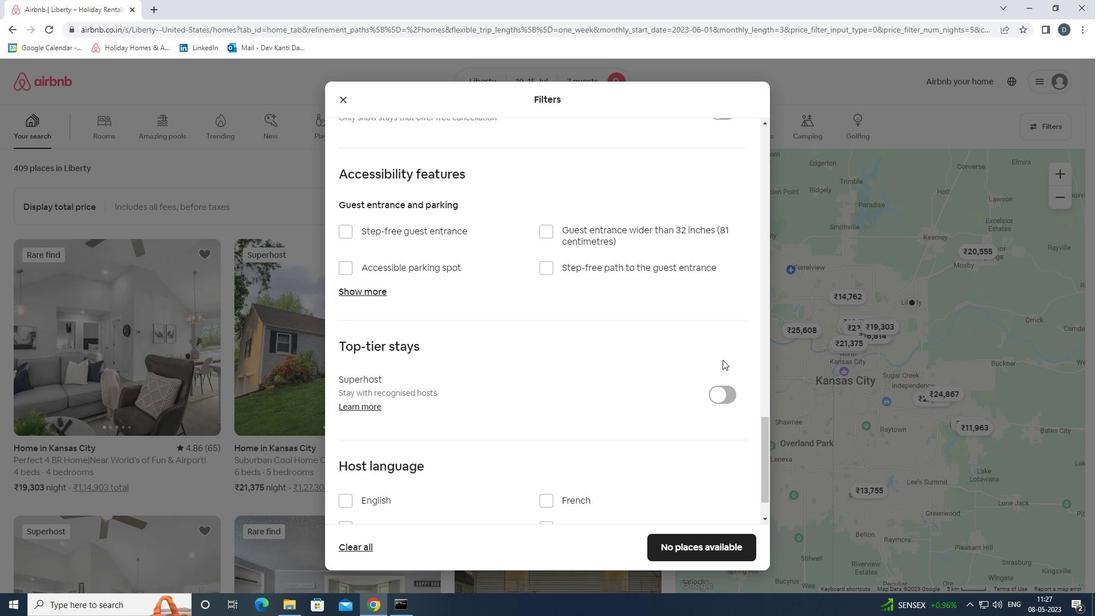 
Action: Mouse scrolled (722, 359) with delta (0, 0)
Screenshot: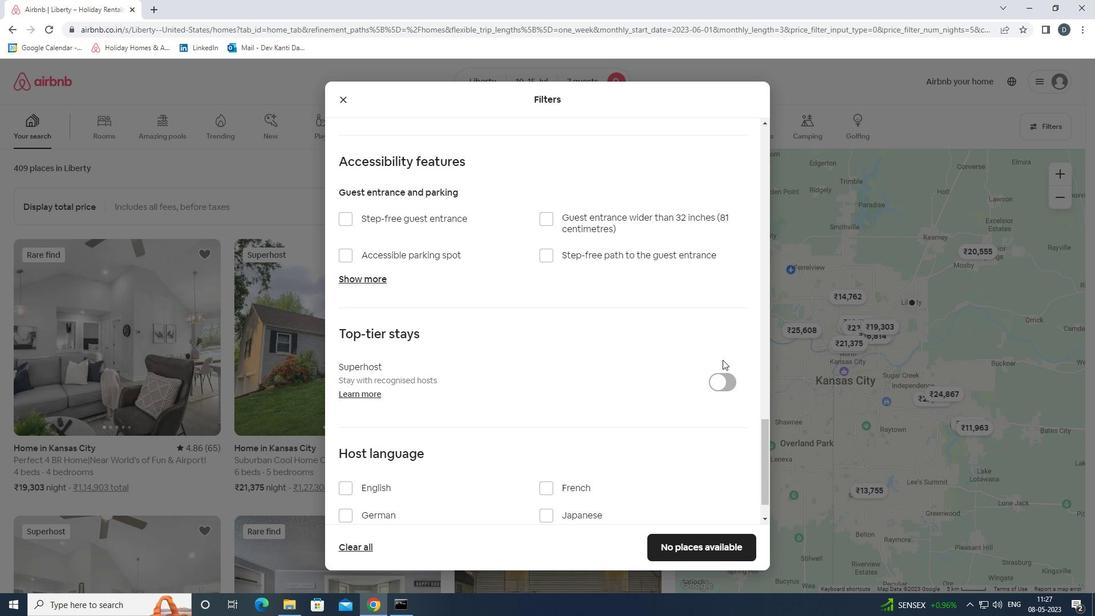 
Action: Mouse moved to (348, 443)
Screenshot: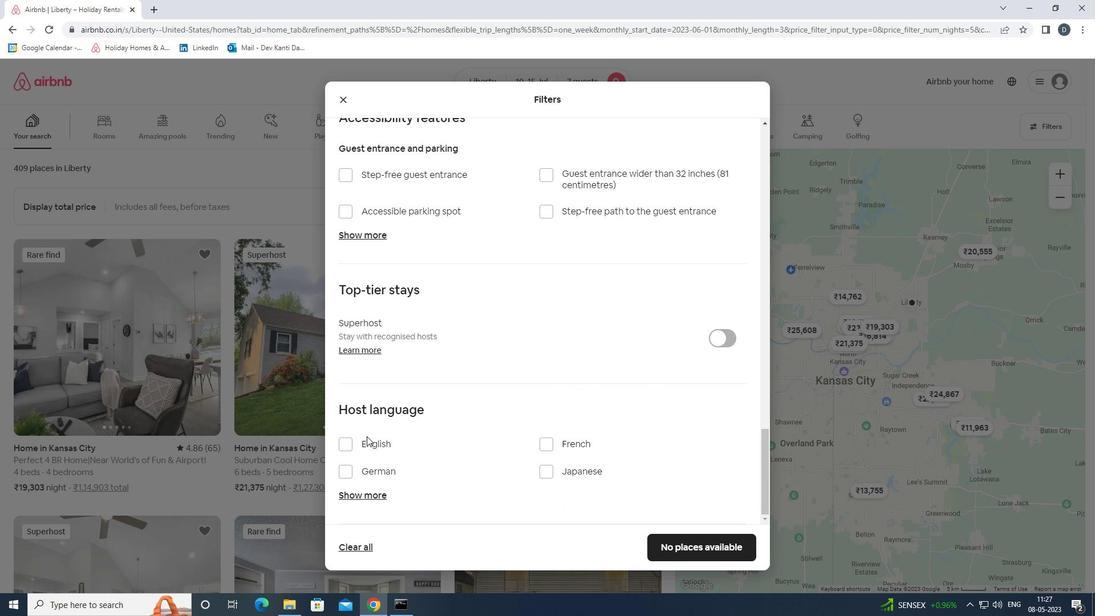 
Action: Mouse pressed left at (348, 443)
Screenshot: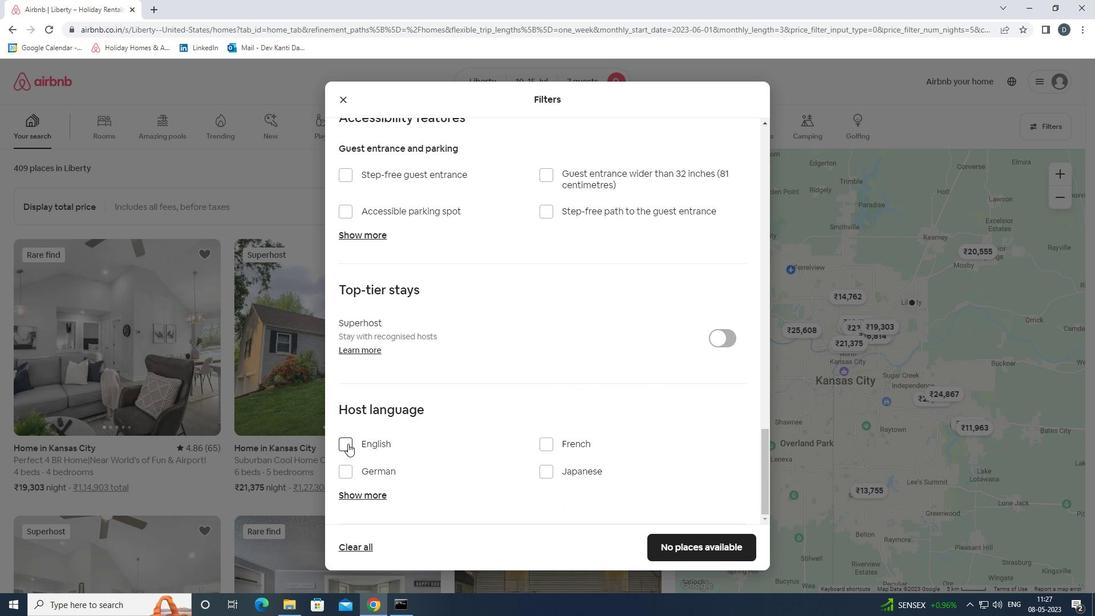 
Action: Mouse moved to (687, 540)
Screenshot: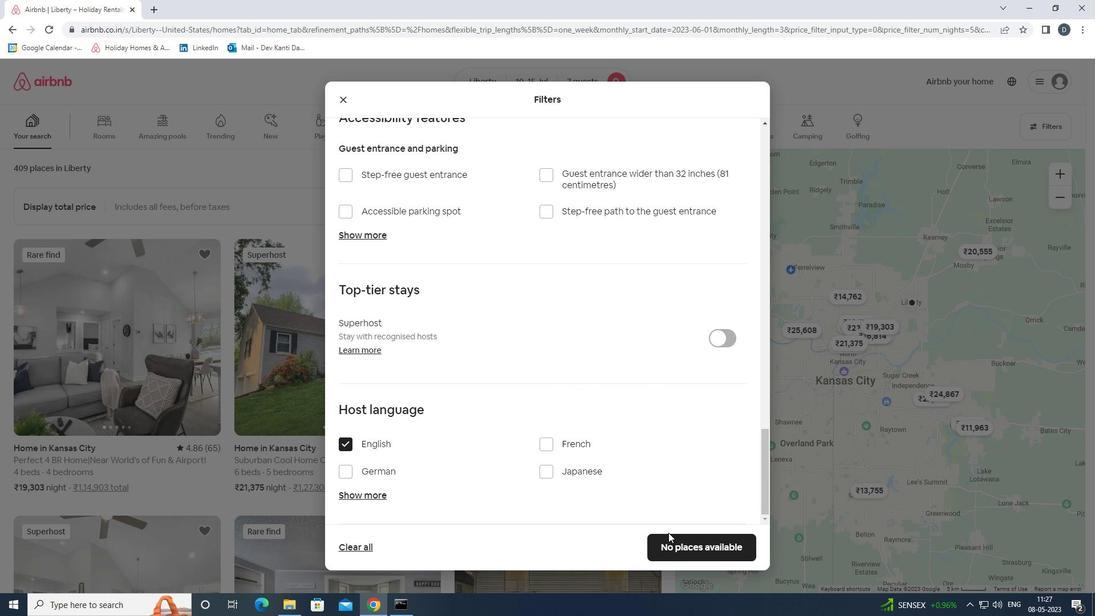 
Action: Mouse pressed left at (687, 540)
Screenshot: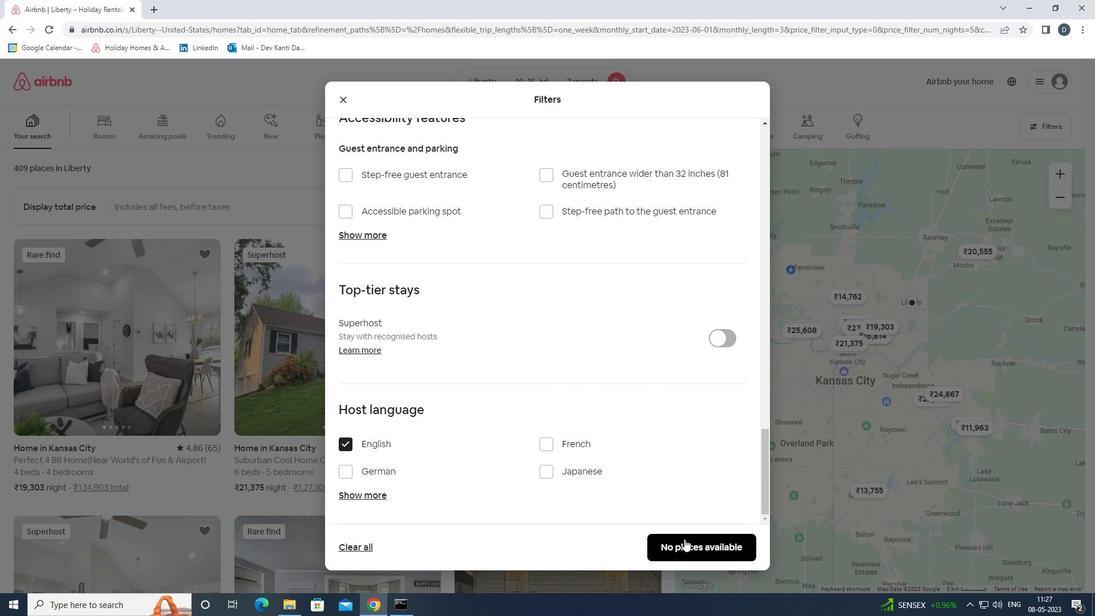 
Action: Mouse moved to (687, 540)
Screenshot: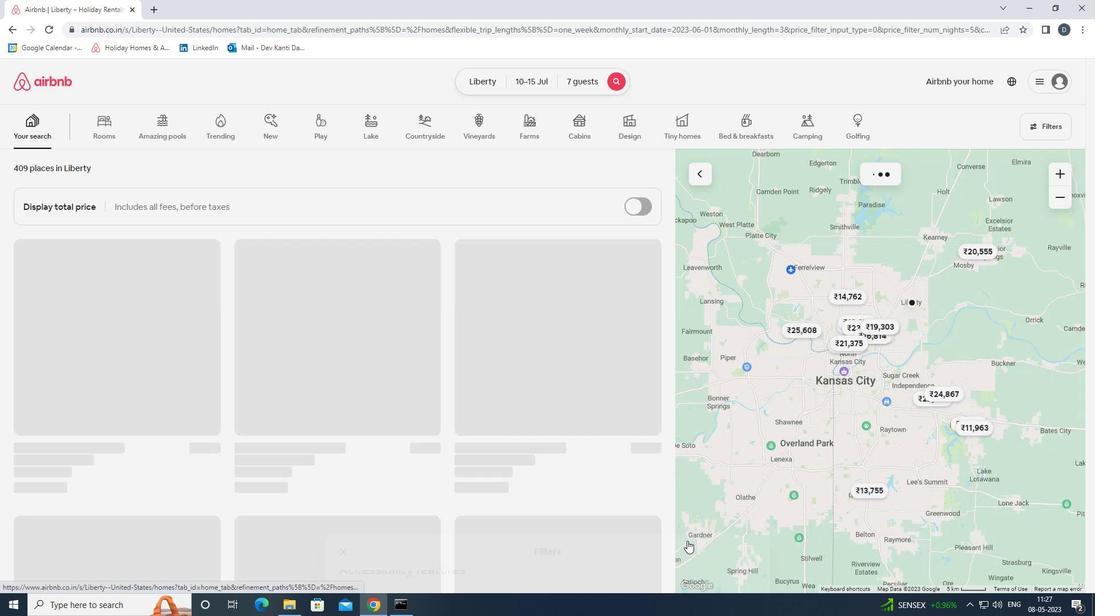 
